 Task: Schedule a 90-minute workshop introduction session.
Action: Mouse moved to (113, 116)
Screenshot: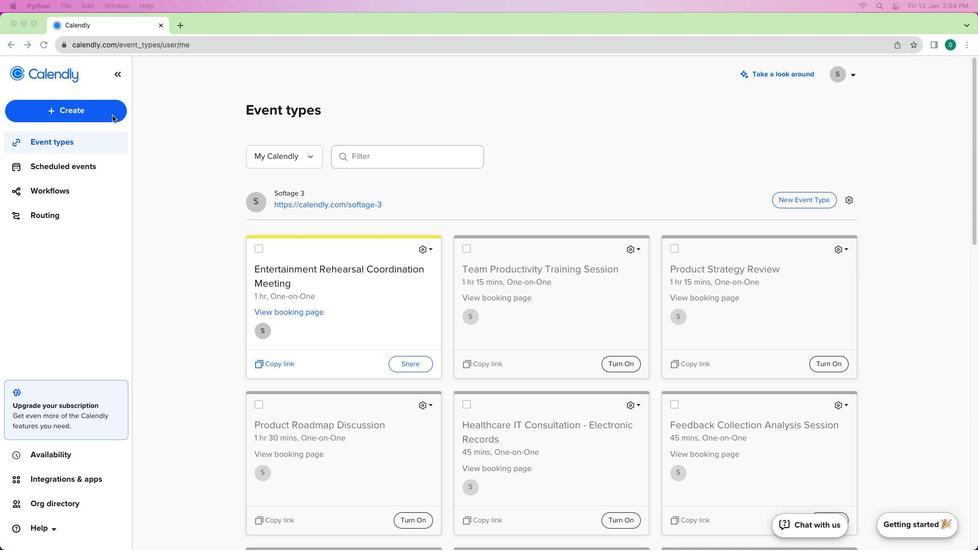 
Action: Mouse pressed left at (113, 116)
Screenshot: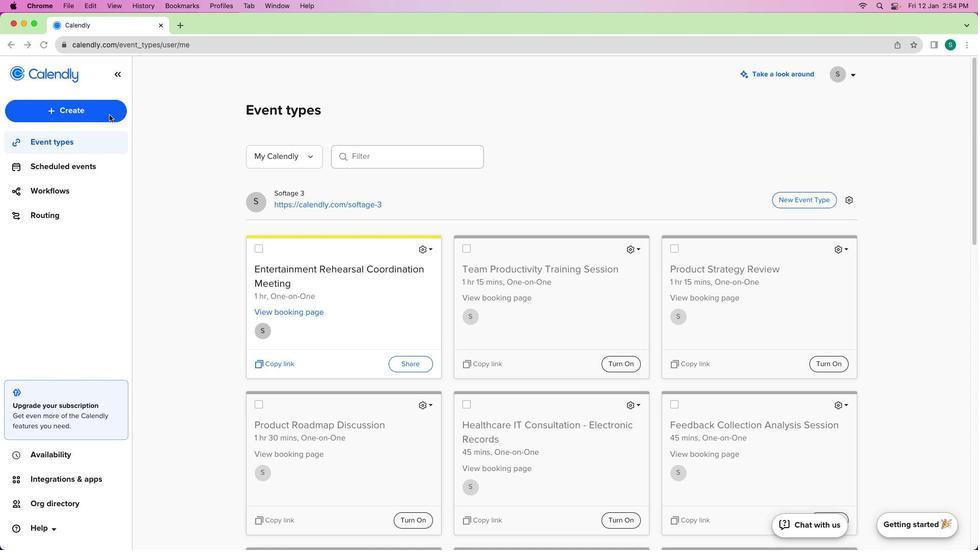
Action: Mouse moved to (78, 112)
Screenshot: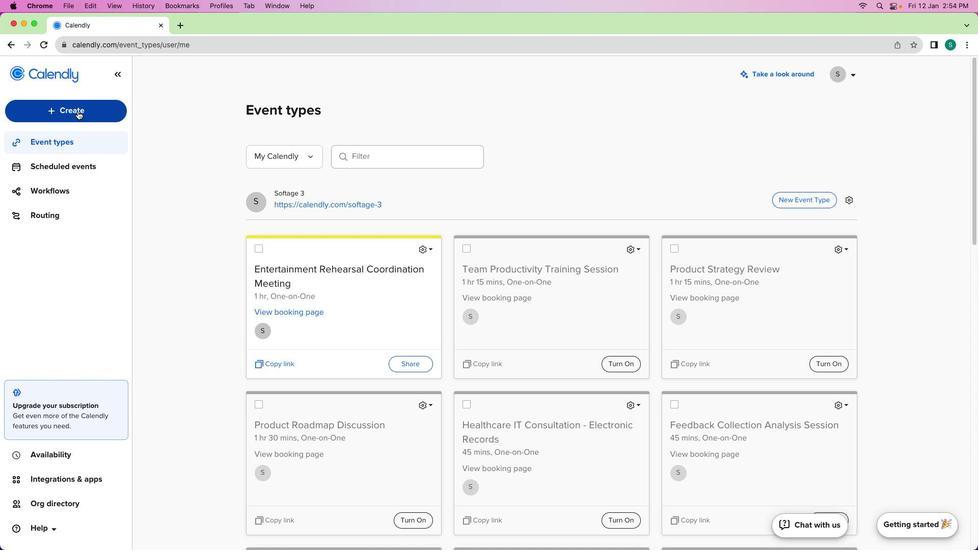 
Action: Mouse pressed left at (78, 112)
Screenshot: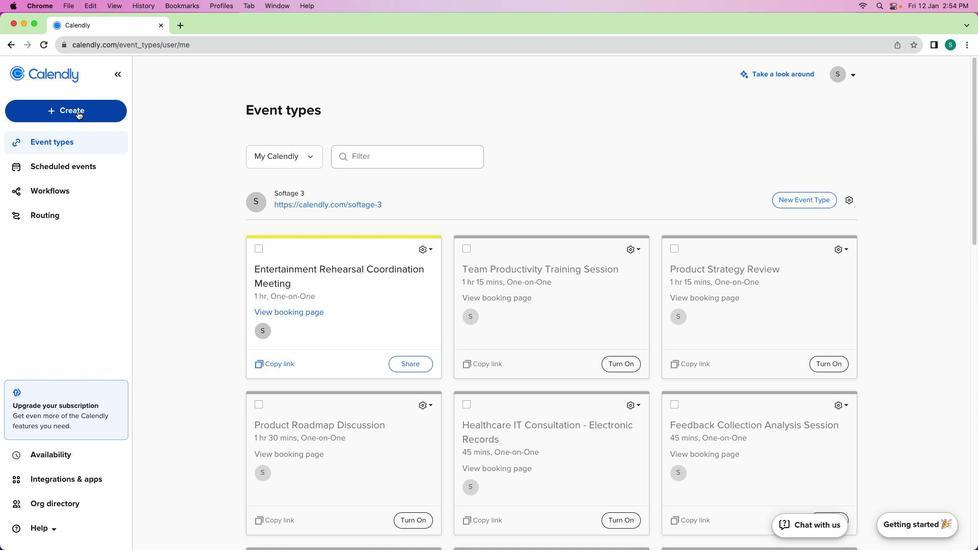 
Action: Mouse moved to (72, 144)
Screenshot: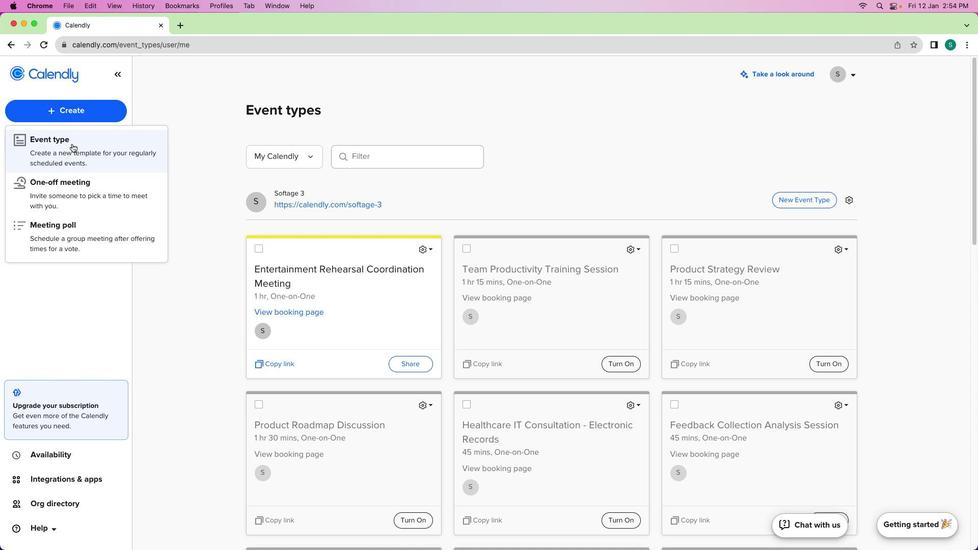 
Action: Mouse pressed left at (72, 144)
Screenshot: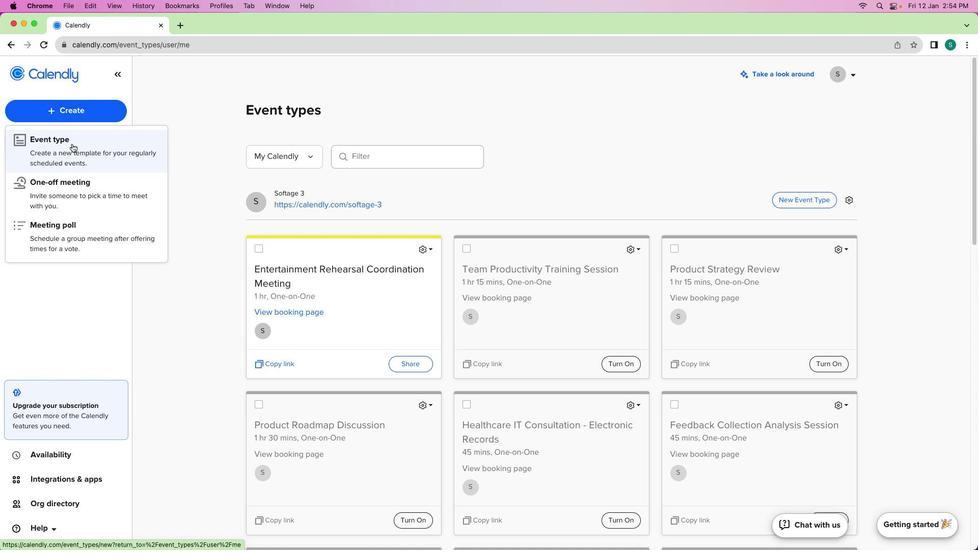 
Action: Mouse moved to (334, 189)
Screenshot: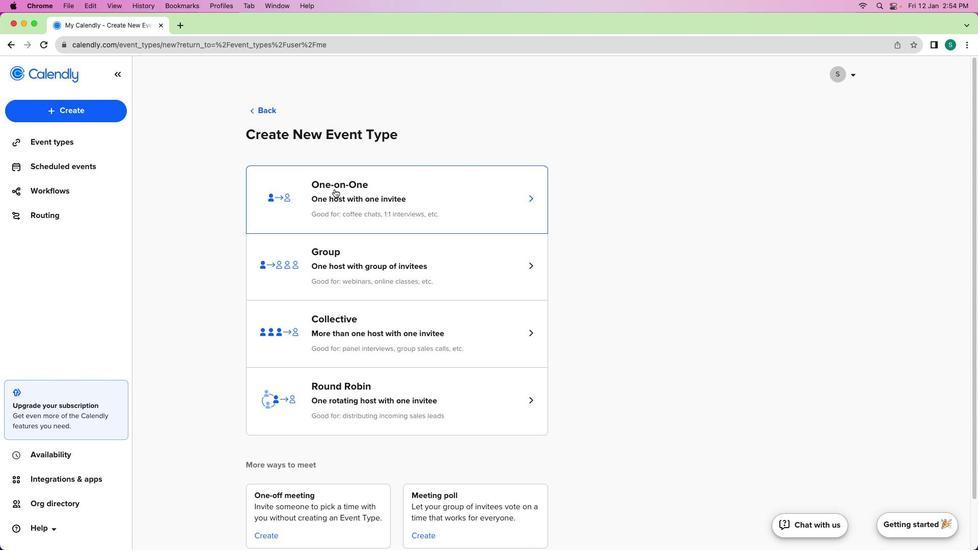 
Action: Mouse pressed left at (334, 189)
Screenshot: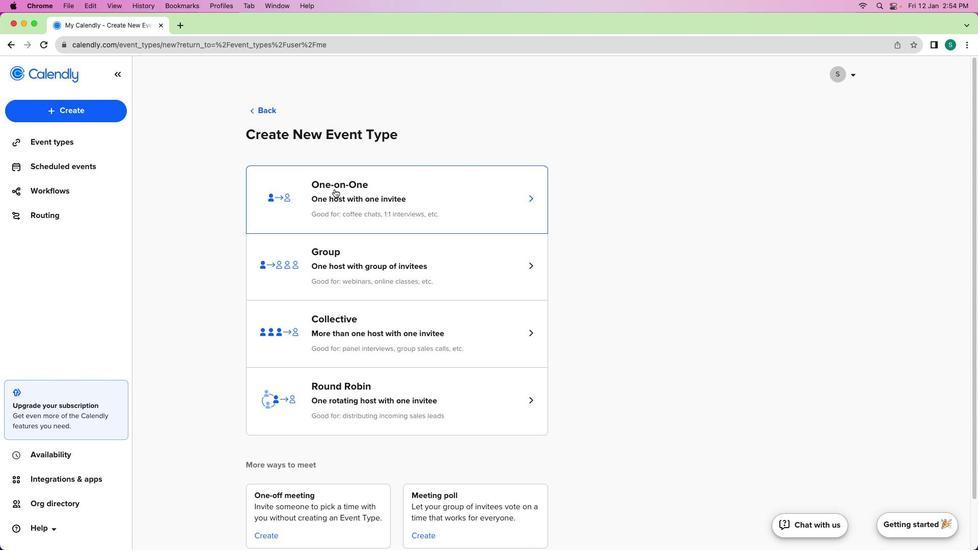 
Action: Mouse moved to (138, 162)
Screenshot: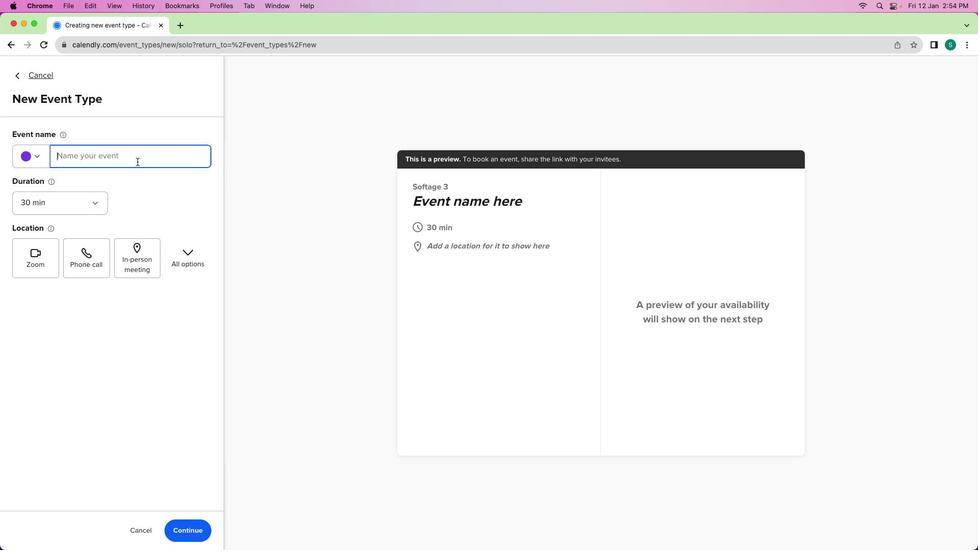 
Action: Mouse pressed left at (138, 162)
Screenshot: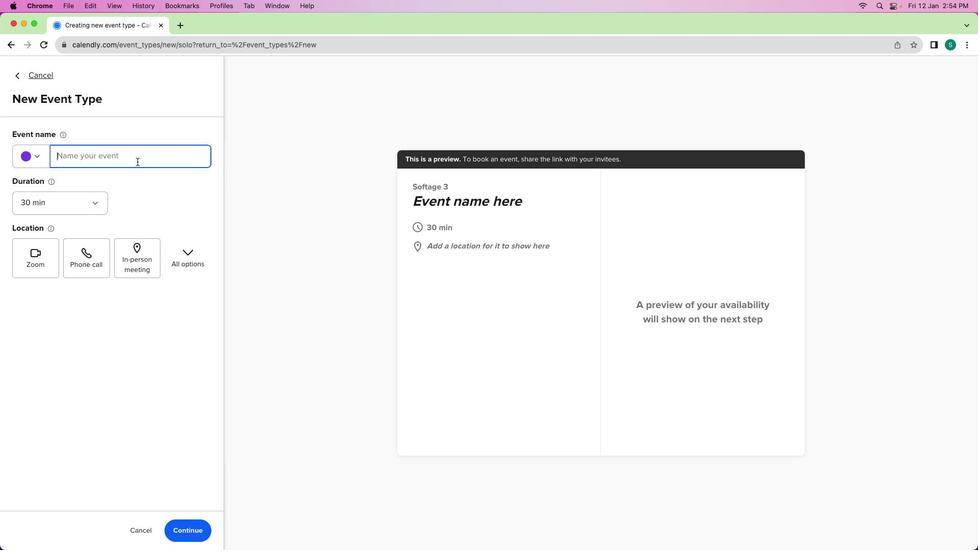 
Action: Mouse moved to (137, 167)
Screenshot: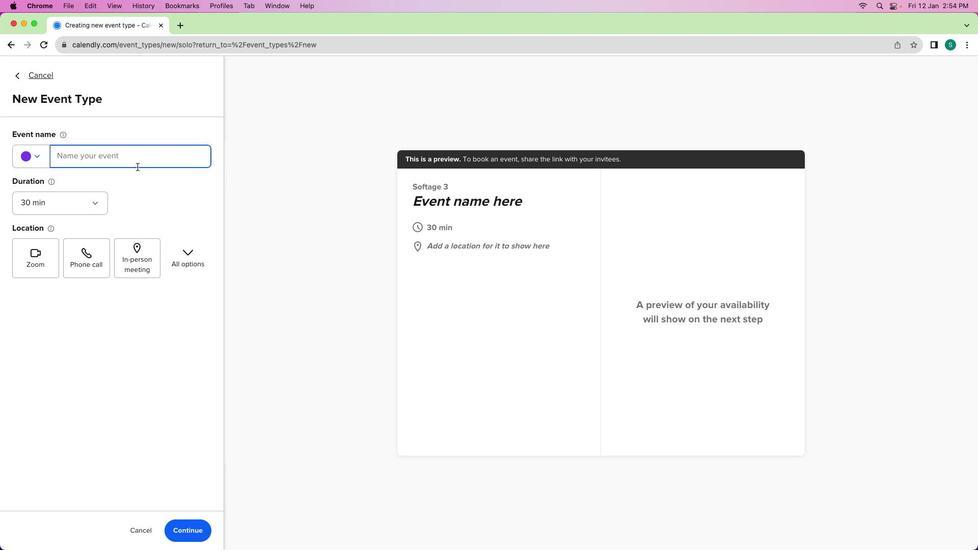 
Action: Key pressed Key.shift'W''o''r''k''s''h''o''p'Key.spaceKey.shift'I''n''t''r''i'Key.backspace'o''d''u''c''t''i''o''n'Key.spaceKey.shift'S''e''s''s''i''o''n'Key.spaceKey.shift'S''c''h''e''d''u''l''i''n''g'
Screenshot: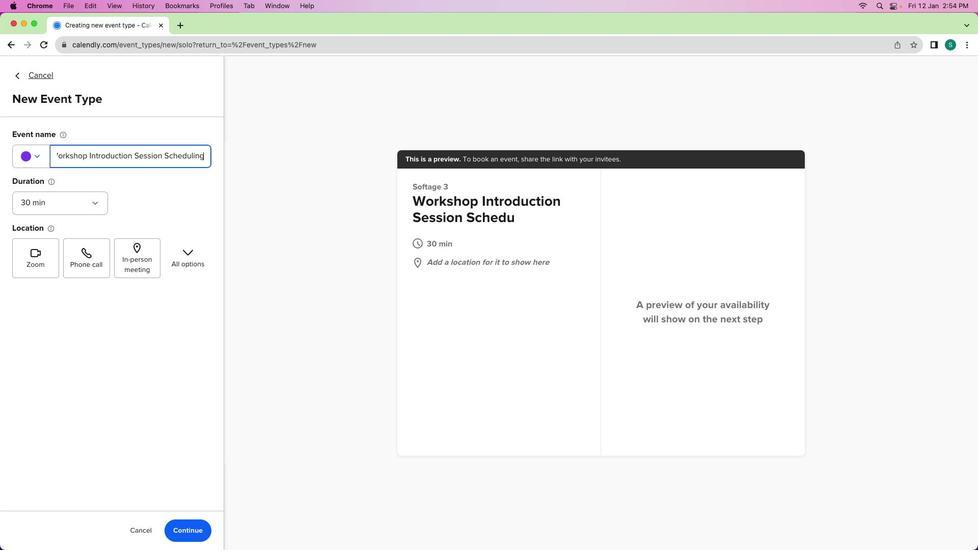 
Action: Mouse moved to (31, 160)
Screenshot: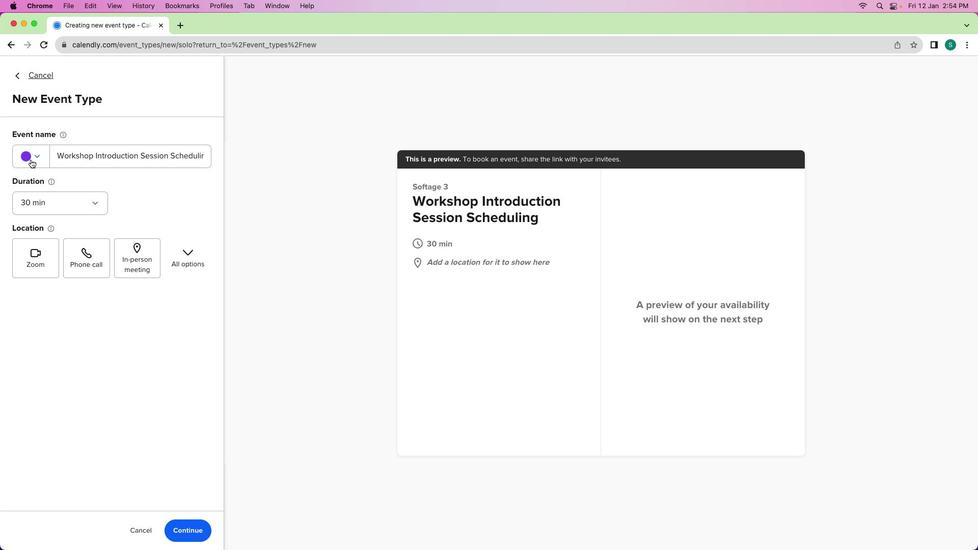 
Action: Mouse pressed left at (31, 160)
Screenshot: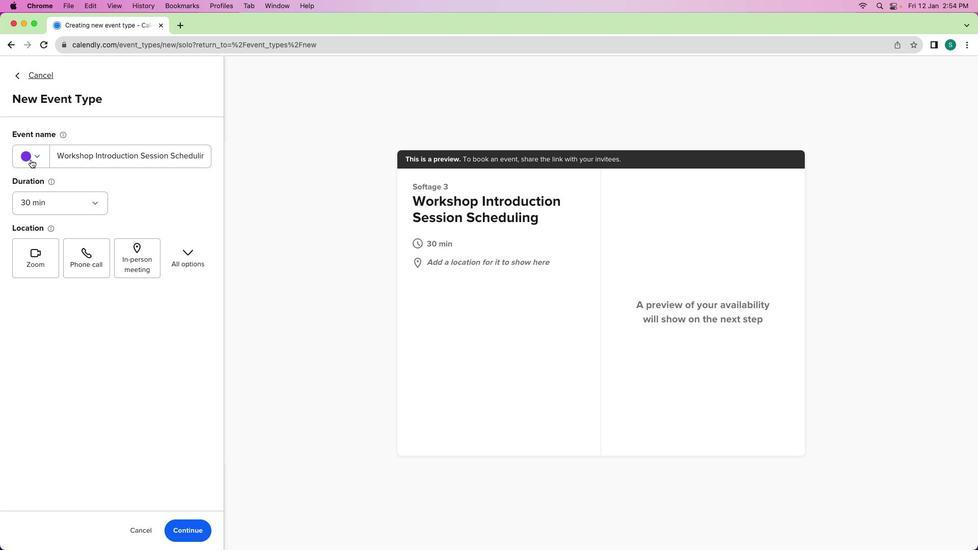 
Action: Mouse moved to (44, 232)
Screenshot: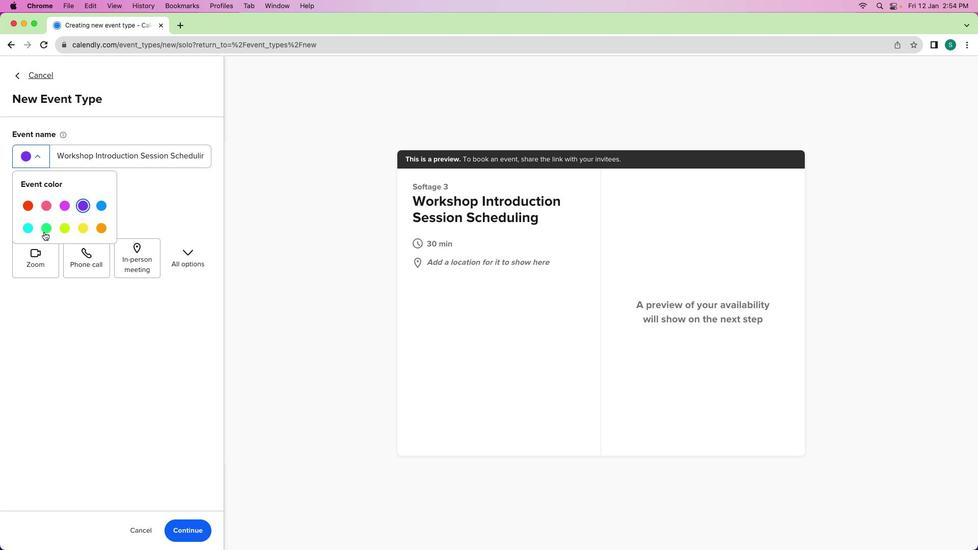 
Action: Mouse pressed left at (44, 232)
Screenshot: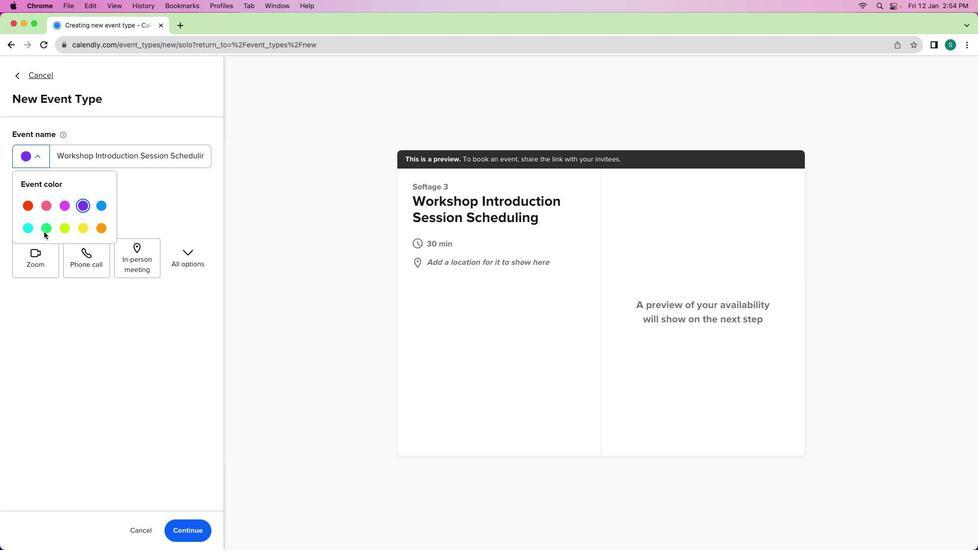 
Action: Mouse moved to (49, 202)
Screenshot: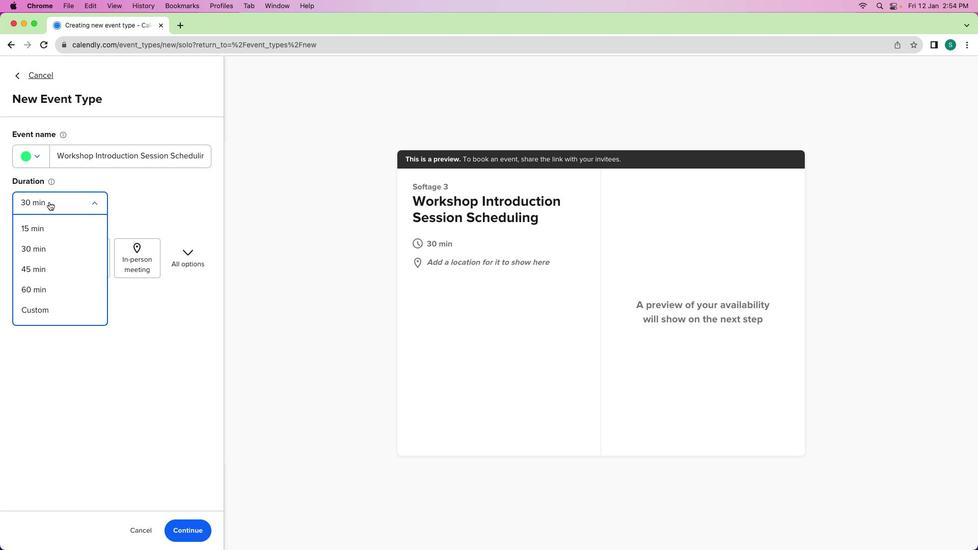
Action: Mouse pressed left at (49, 202)
Screenshot: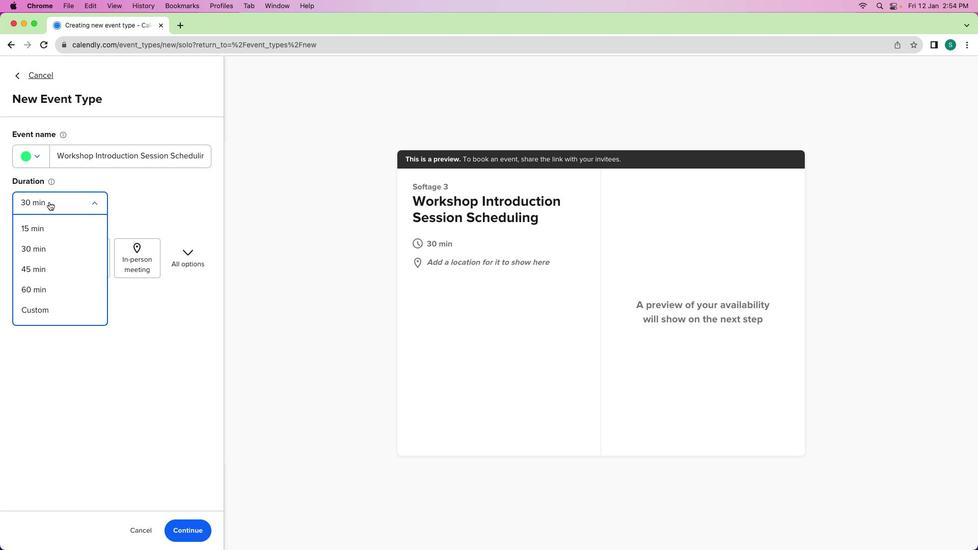 
Action: Mouse moved to (41, 316)
Screenshot: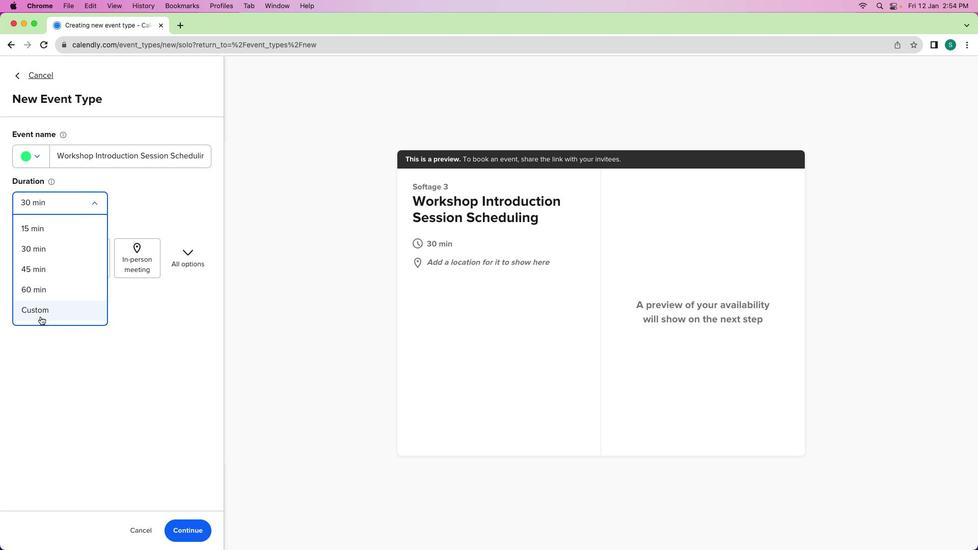 
Action: Mouse pressed left at (41, 316)
Screenshot: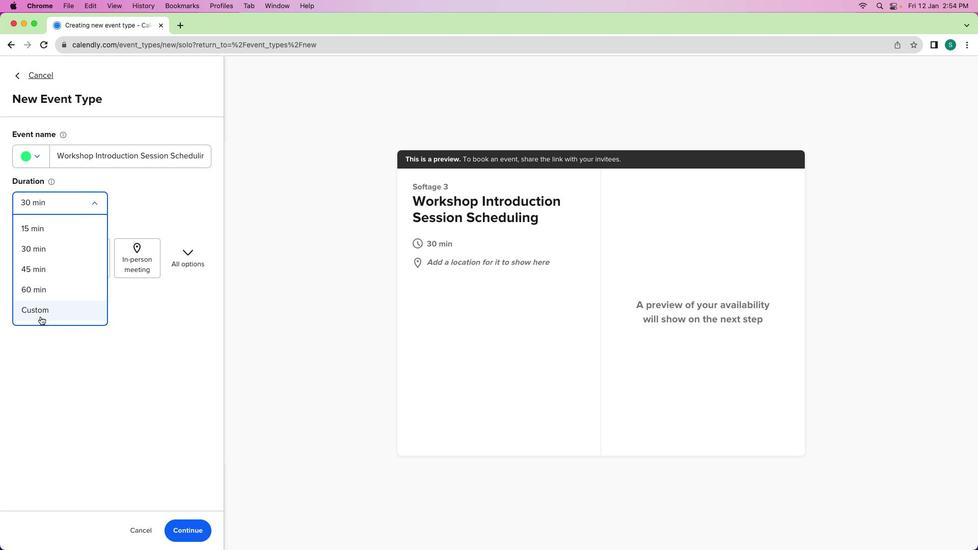 
Action: Mouse moved to (18, 220)
Screenshot: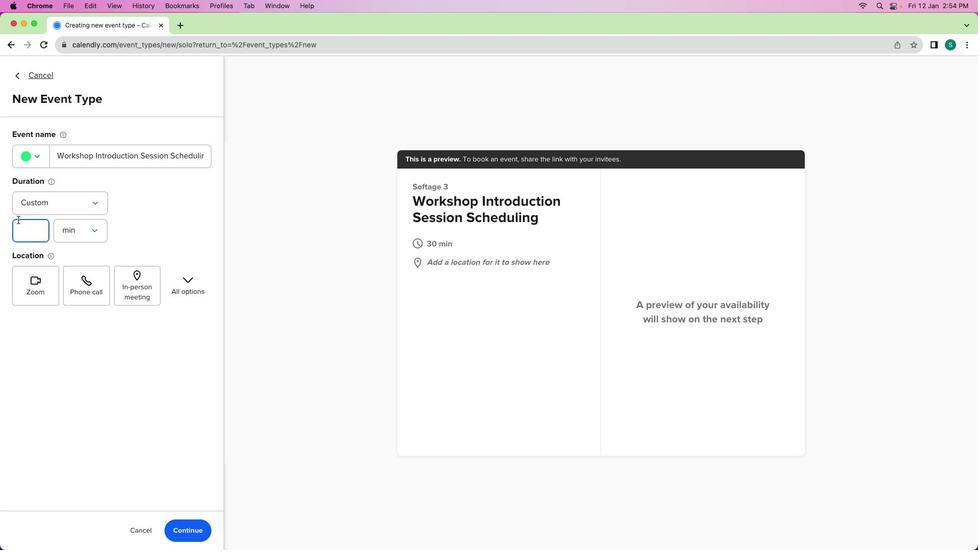 
Action: Key pressed '9''0'
Screenshot: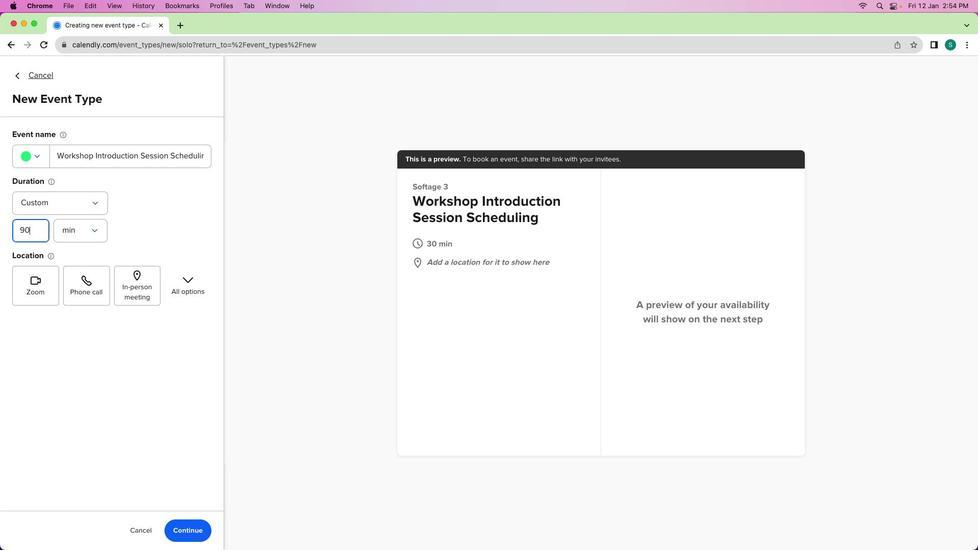 
Action: Mouse moved to (26, 290)
Screenshot: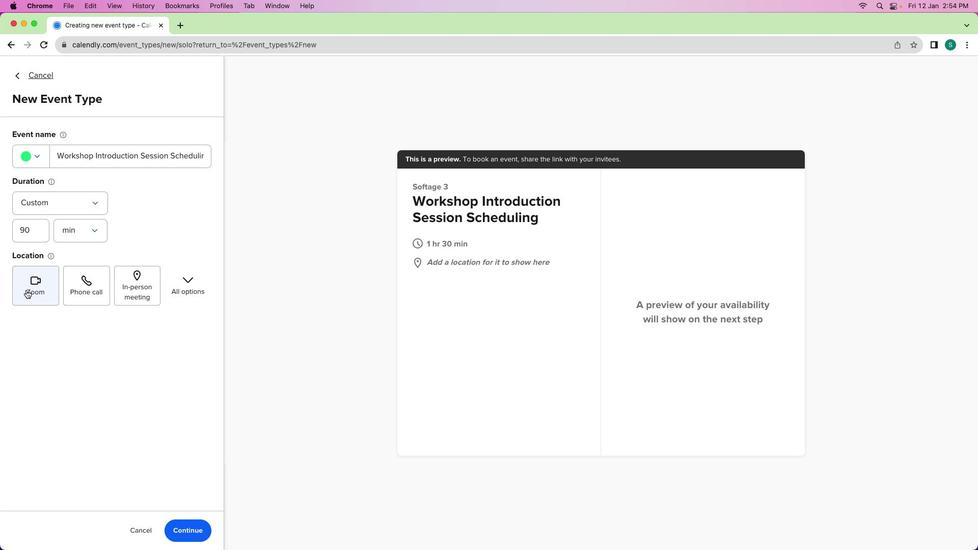 
Action: Mouse pressed left at (26, 290)
Screenshot: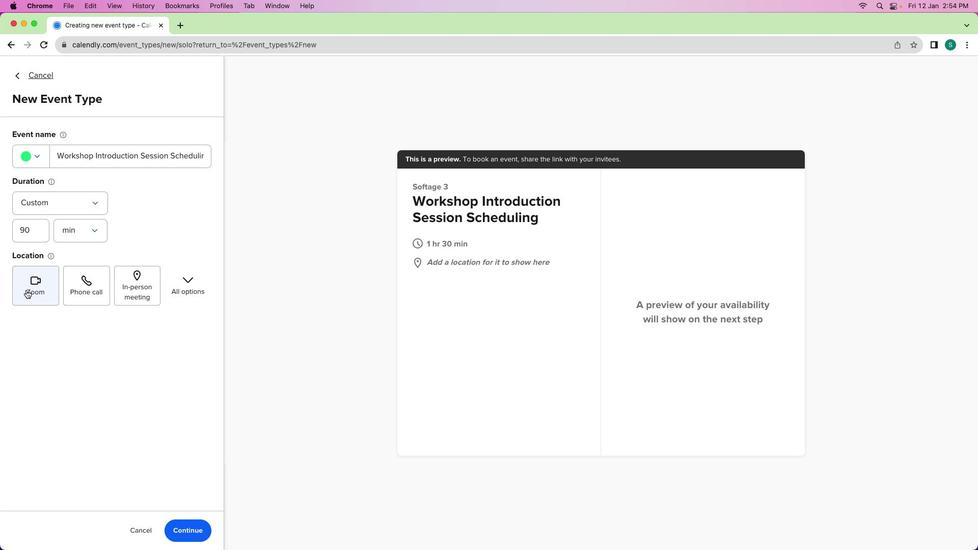 
Action: Mouse moved to (194, 534)
Screenshot: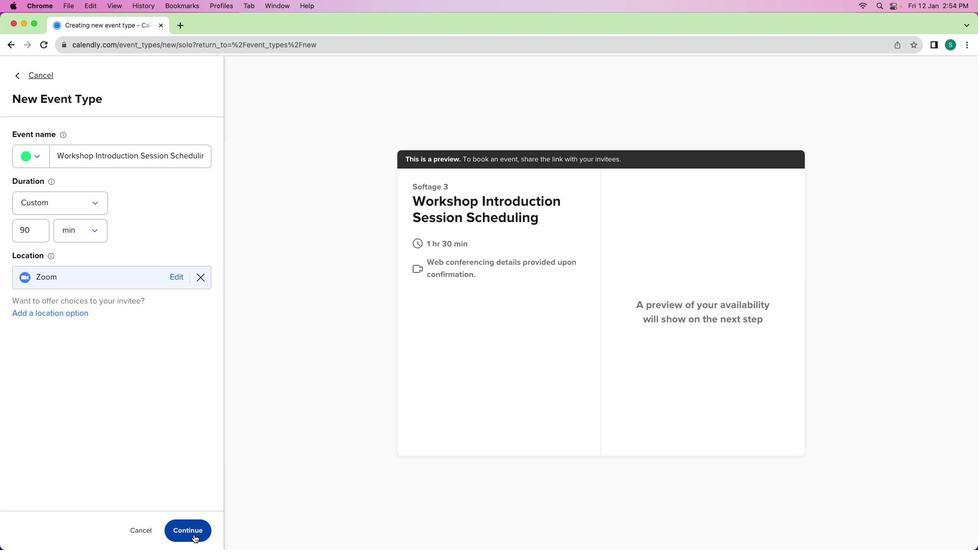 
Action: Mouse pressed left at (194, 534)
Screenshot: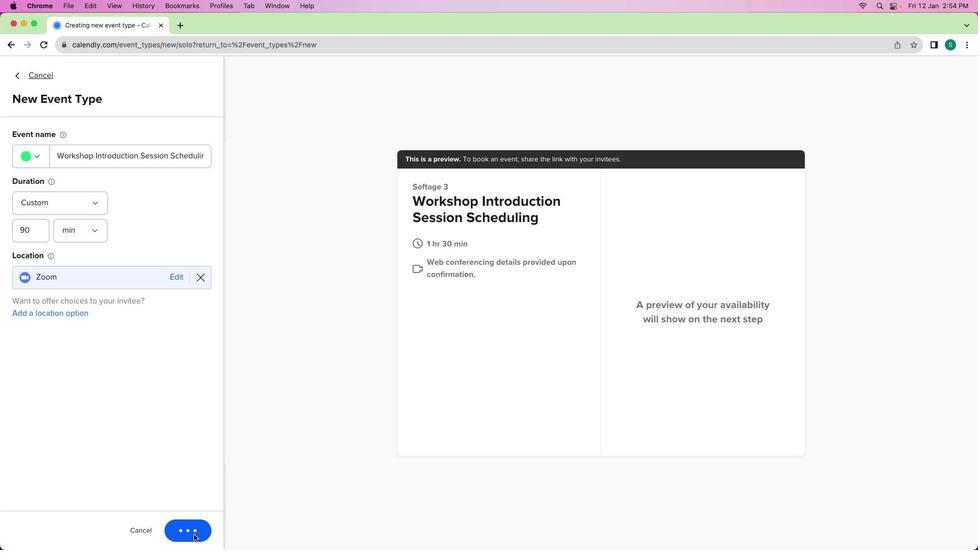 
Action: Mouse moved to (124, 185)
Screenshot: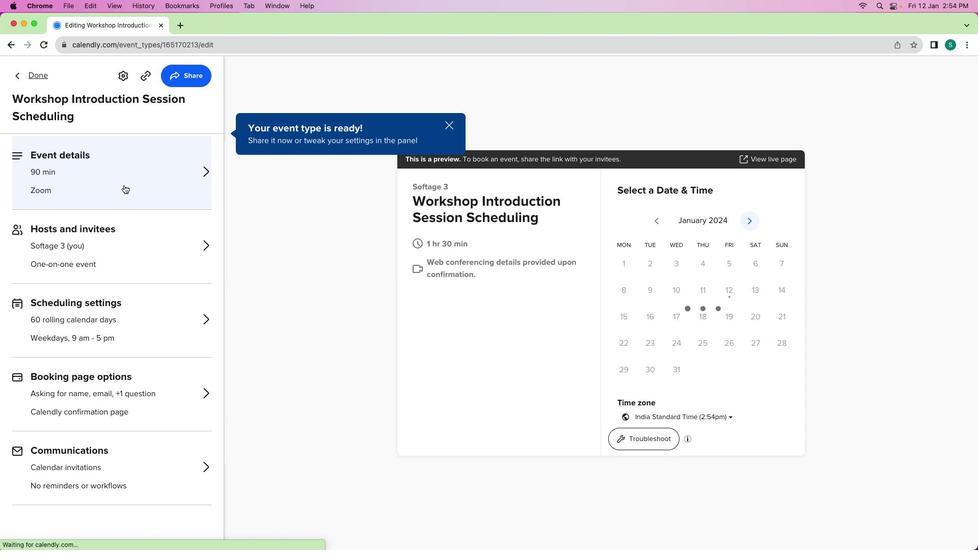 
Action: Mouse pressed left at (124, 185)
Screenshot: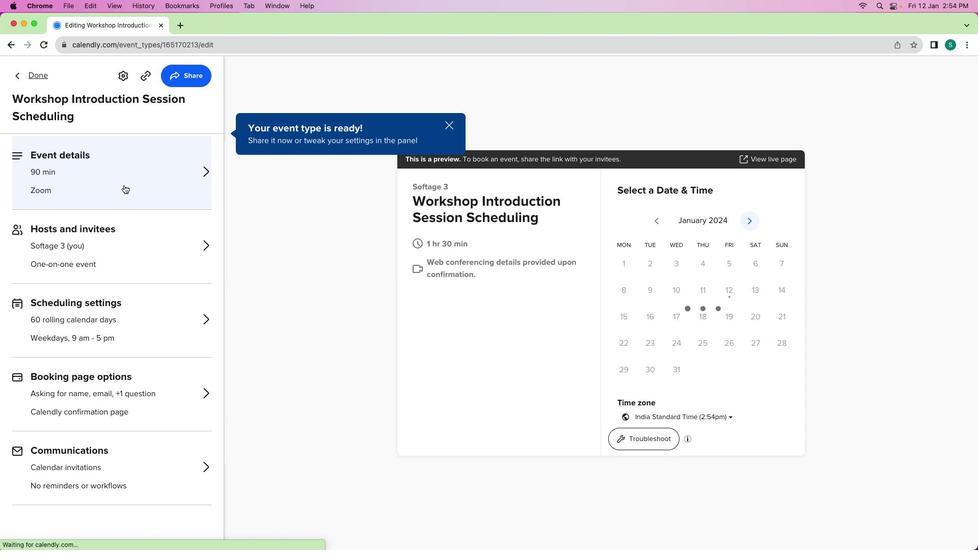 
Action: Mouse moved to (78, 395)
Screenshot: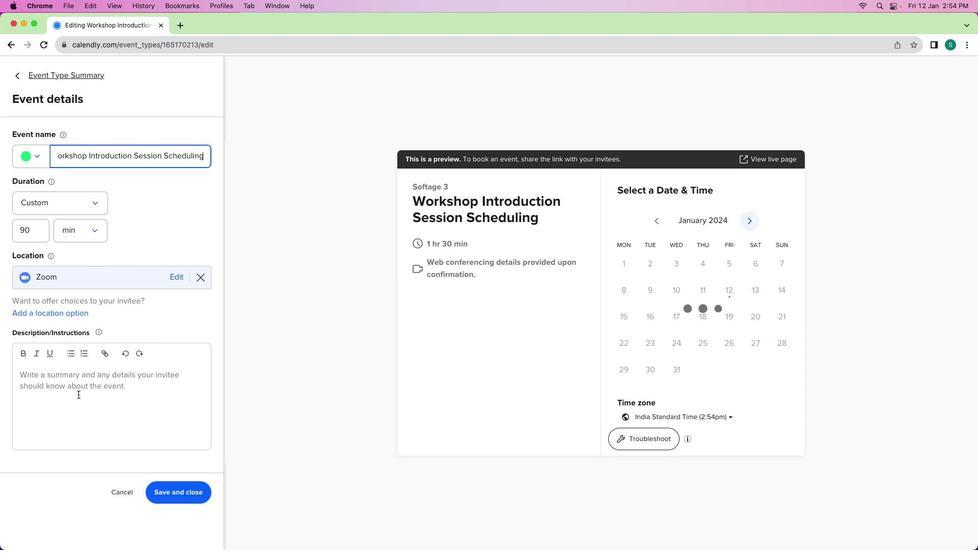 
Action: Mouse pressed left at (78, 395)
Screenshot: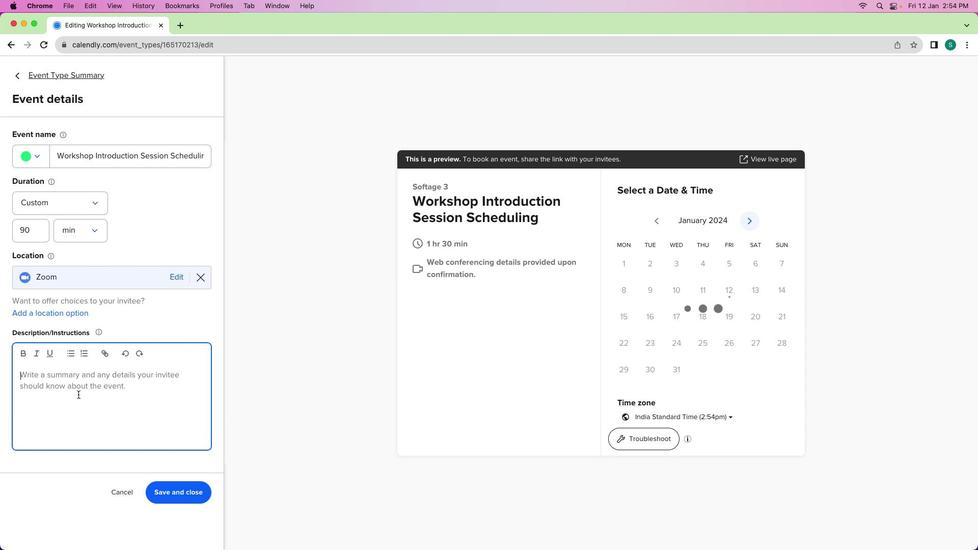 
Action: Mouse moved to (72, 399)
Screenshot: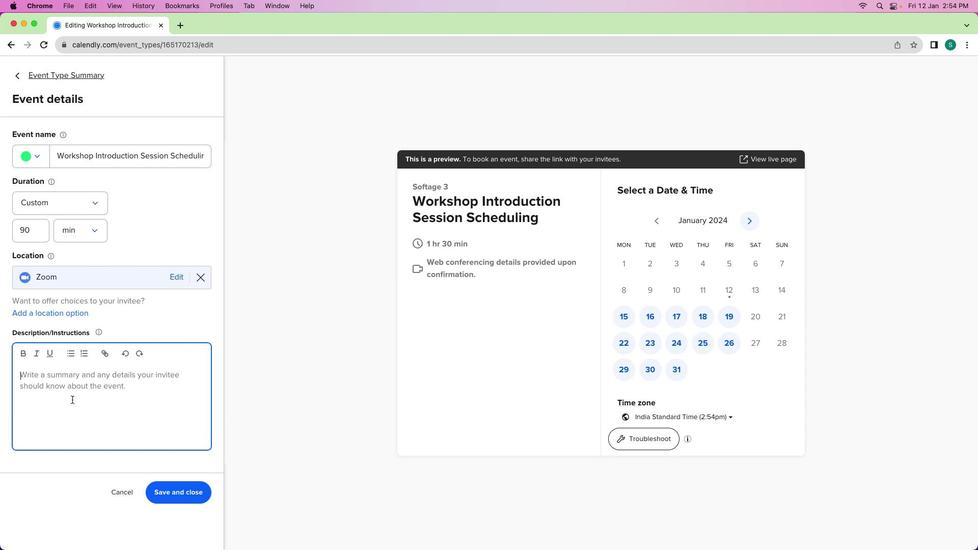 
Action: Key pressed Key.shift'G'Key.backspace'h''i'Key.space't''e''a''m'Key.spaceKey.leftKey.leftKey.leftKey.leftKey.leftKey.leftKey.leftKey.backspaceKey.shift'H'Key.downKey.backspace','Key.enterKey.shift'L''e''t'"'"'s'Key.spaceKey.shift'K''i''c''k'Key.spaceKey.leftKey.leftKey.leftKey.backspace'k'Key.downKey.leftKey.leftKey.leftKey.backspaceKey.backspace'k''i'Key.down'o''f''f'Key.space'o''u''r'Key.space'w''o''r''k''s''h''o''p'Key.space'w''i''t''h'Key.space'a'Key.space'9''0''-''m''i''n''u''t''e'Key.space'i''n''t''r''o''d''u''c''t''i''o''n'Key.space's''e''s''s''p''o'Key.backspaceKey.backspace'i''o''n''.'Key.spaceKey.shift'W''e'"'"'l''l'Key.space'c''o''v''e''r'Key.space't''h''e'Key.space'a''g''e''n''d''a'Key.spaceKey.backspace','Key.space's''e''t'Key.space'e''x''p''e''c''t''a''t''i''o''n''s'',''a'Key.space'n''d'Key.space'e'Key.leftKey.leftKey.leftKey.leftKey.leftKey.rightKey.backspaceKey.leftKey.spaceKey.down'n''s''u''r''e'Key.space'e''v''e''r''y''o''n''e'Key.space'i''s'Key.space'r''e''a''d''y'Key.space'f''o''r'Key.space'a''n'Key.space'e''n''g''a''g''i''n''g'Key.space'l''e''a''r''i'Key.backspace'n''i''n''g'Key.space'e''x''p''e''r''i''e''n''c''e''.'Key.enterKey.shift'L''o''o''k''i''n''g'Key.space'f''o''r''w''a''r''d'Key.space't''o'Key.space'a'Key.space'p''r''o''d''u''c''t''i''v''e'Key.space'i''n''t''r''o''d''u''c''t''i''o''n'Key.space's''e''s''s''i''o''n'Key.spaceKey.shiftKey.backspaceKey.shift'!'Key.enterKey.shift'B''e''s''t'Key.space'r''e''g''a''r''d''s'','Key.enterKey.shift'S''o''f''t'Key.shift'A''g''e'
Screenshot: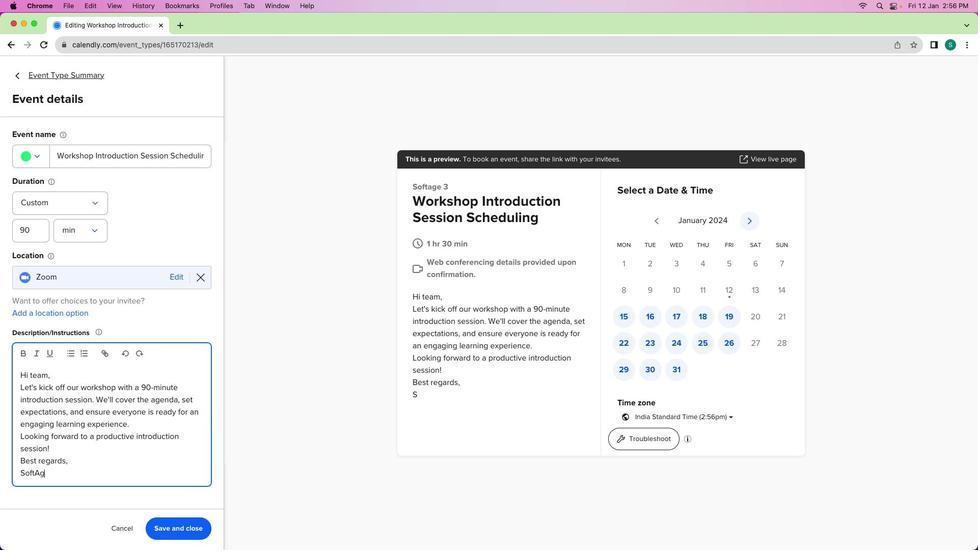 
Action: Mouse moved to (163, 531)
Screenshot: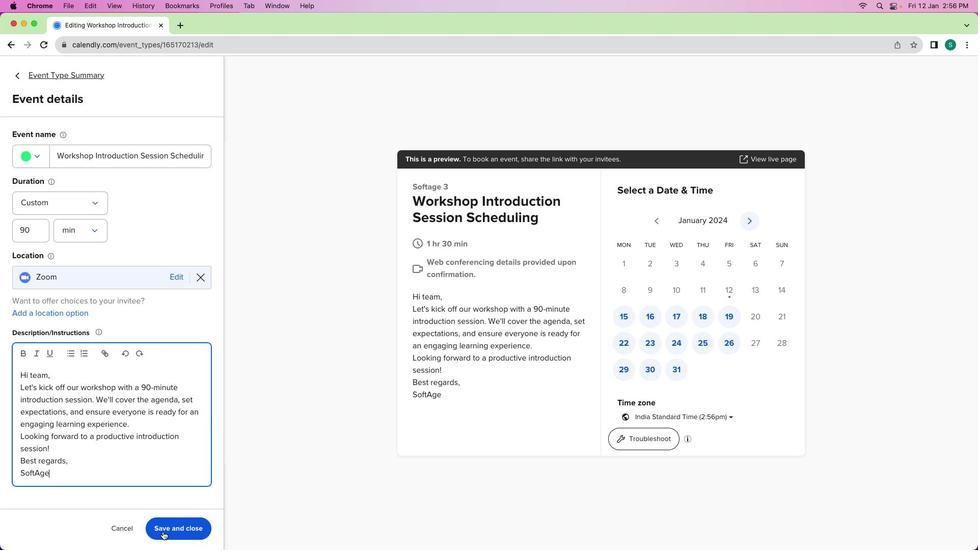 
Action: Mouse pressed left at (163, 531)
Screenshot: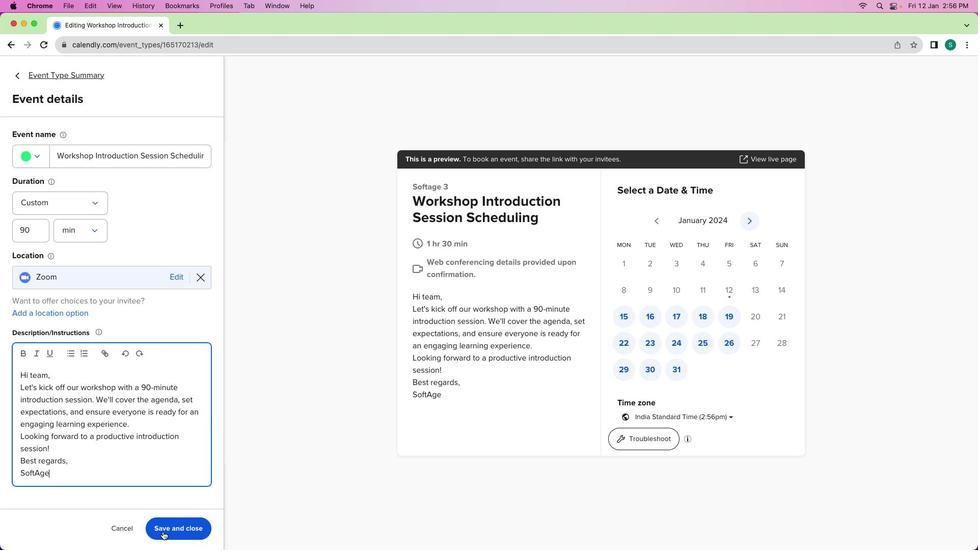 
Action: Mouse moved to (185, 343)
Screenshot: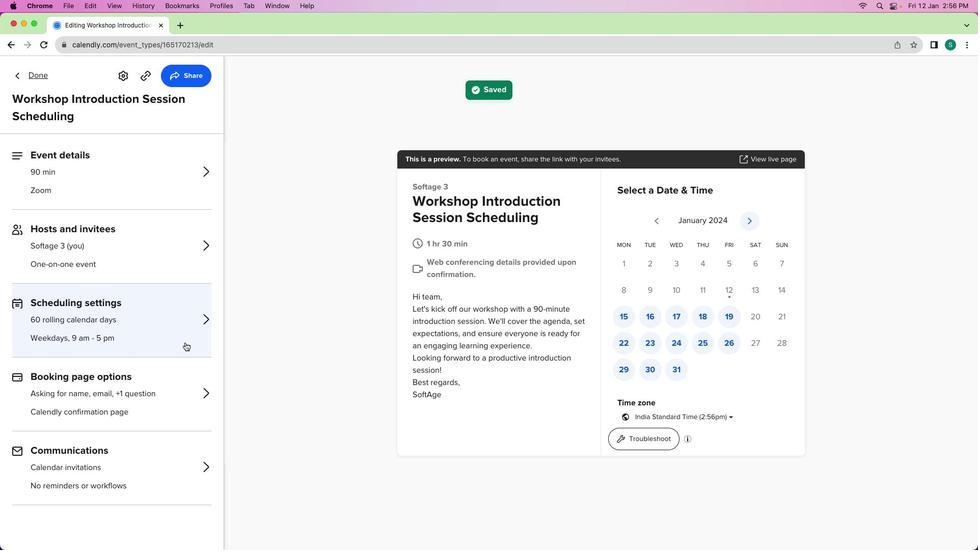 
Action: Mouse pressed left at (185, 343)
Screenshot: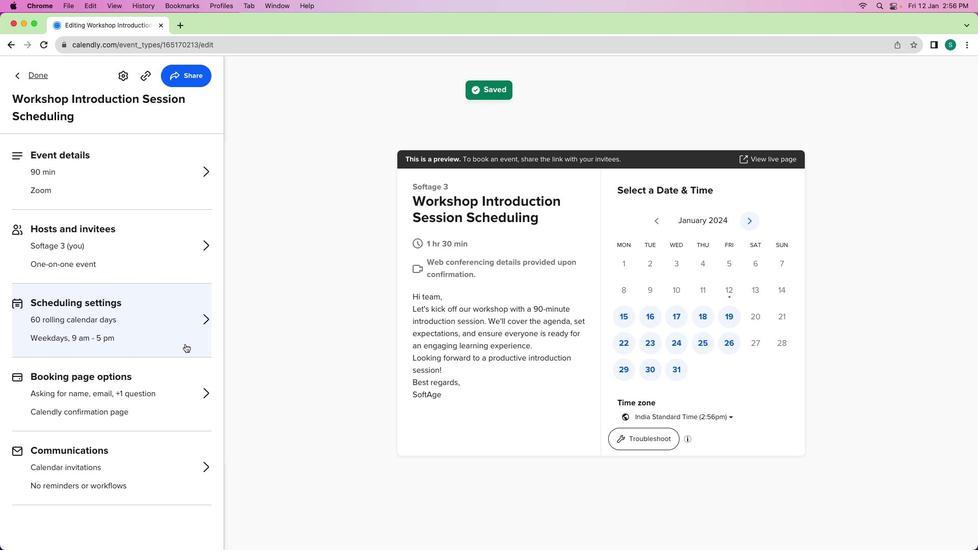 
Action: Mouse moved to (197, 377)
Screenshot: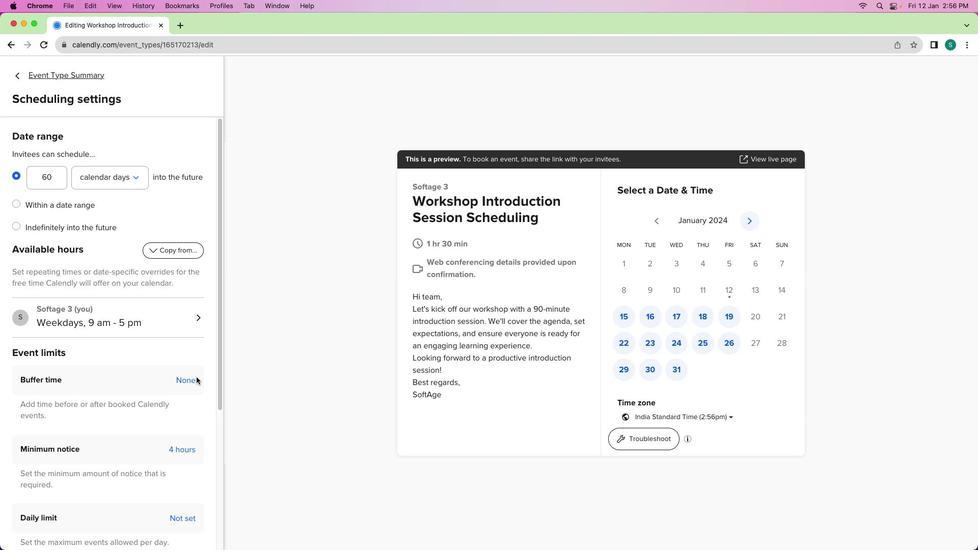 
Action: Mouse pressed left at (197, 377)
Screenshot: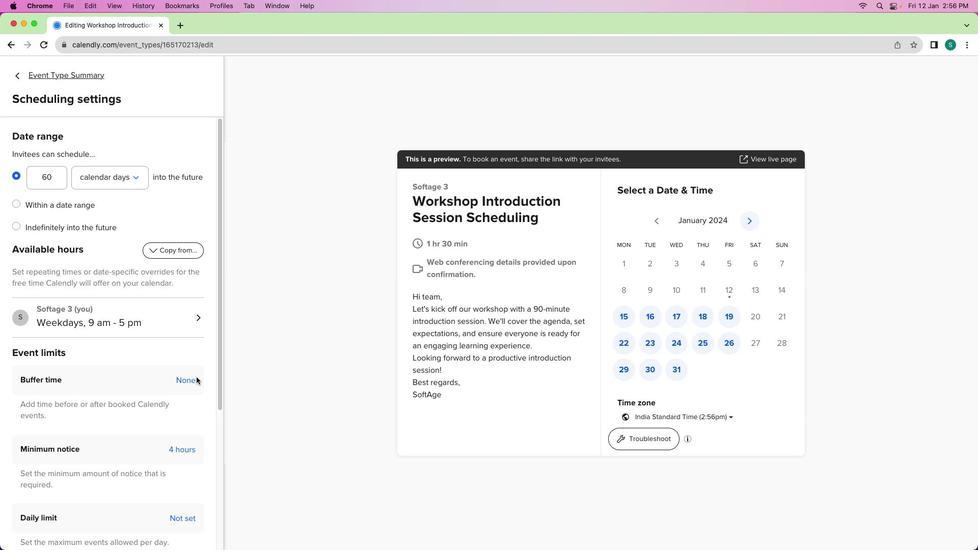 
Action: Mouse moved to (193, 380)
Screenshot: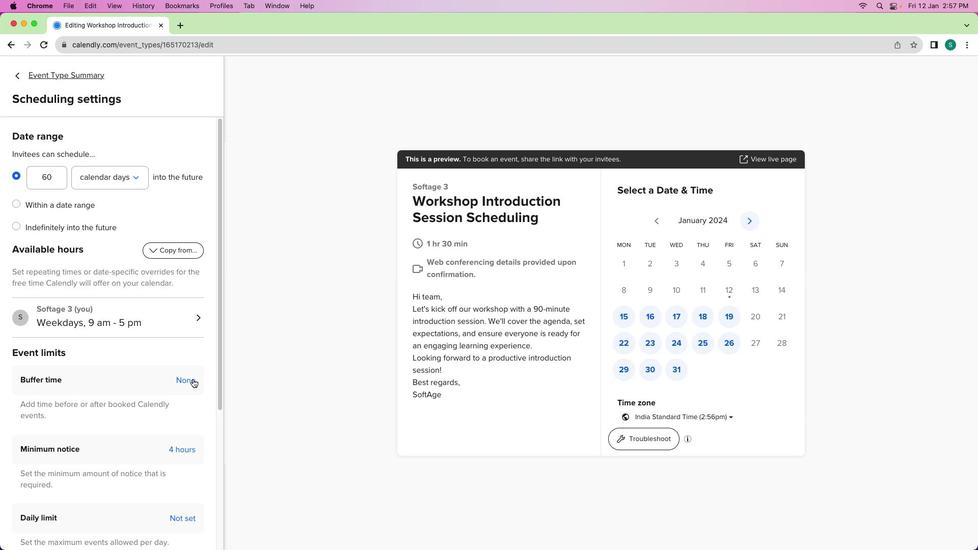 
Action: Mouse pressed left at (193, 380)
Screenshot: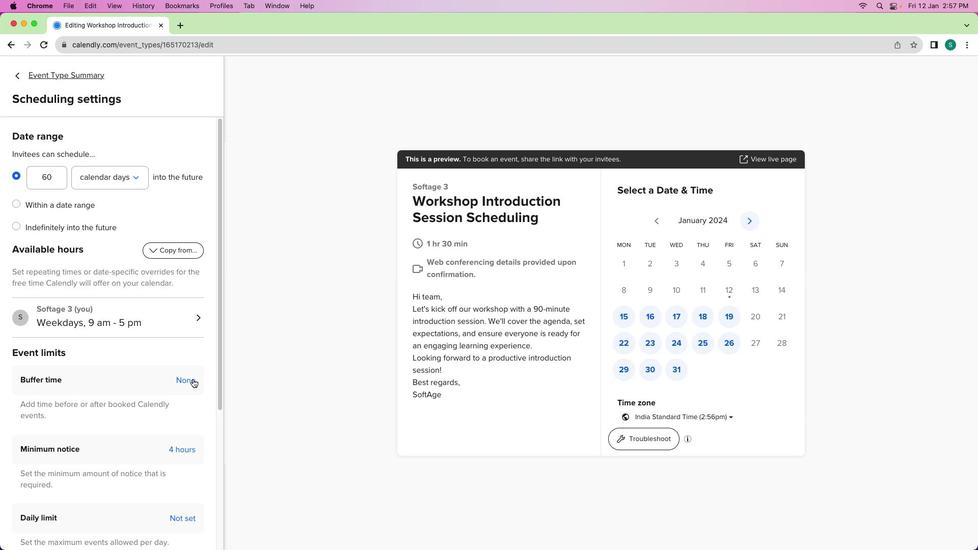 
Action: Mouse moved to (152, 406)
Screenshot: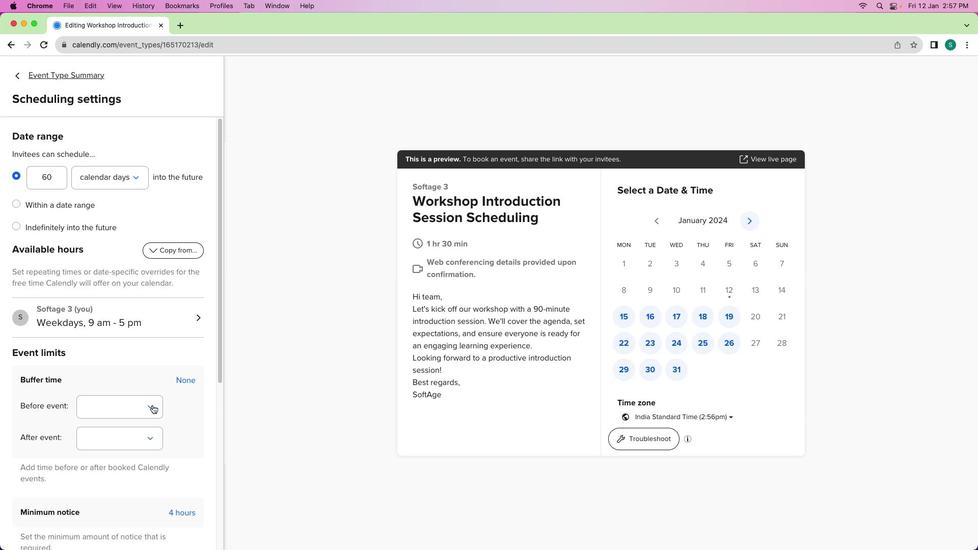 
Action: Mouse pressed left at (152, 406)
Screenshot: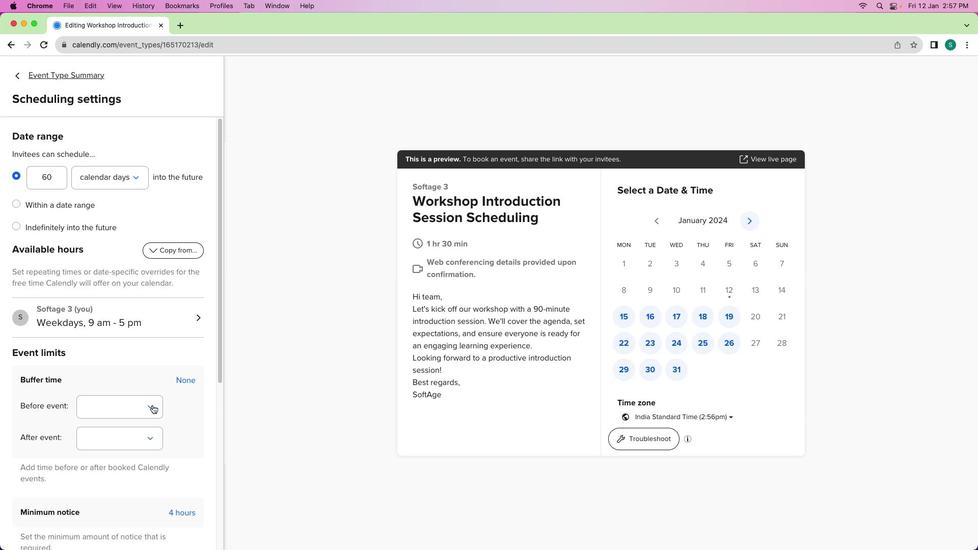 
Action: Mouse moved to (104, 454)
Screenshot: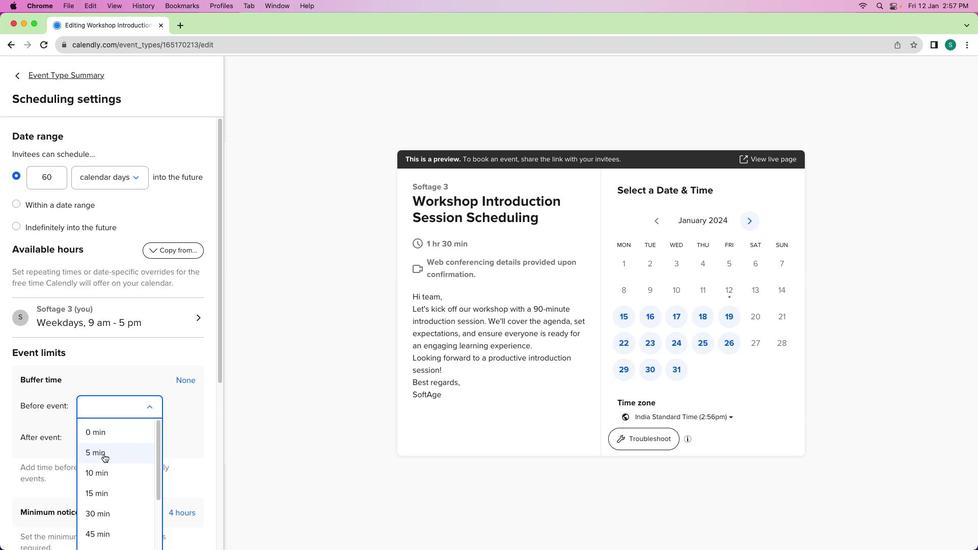 
Action: Mouse pressed left at (104, 454)
Screenshot: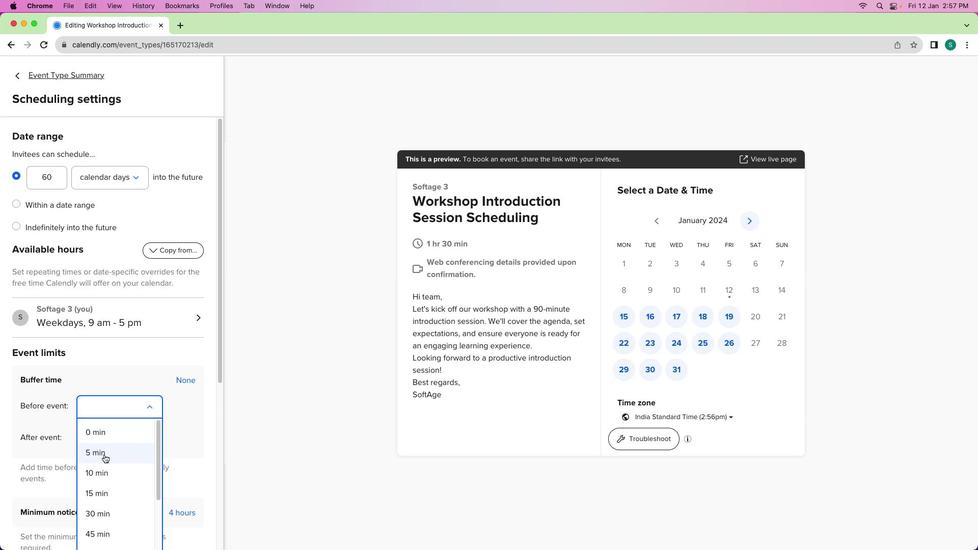 
Action: Mouse moved to (120, 435)
Screenshot: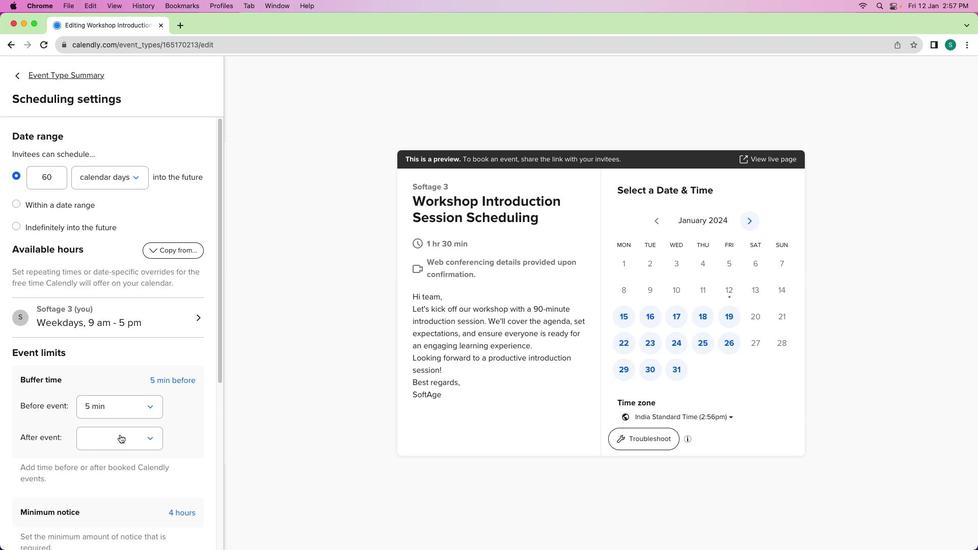 
Action: Mouse pressed left at (120, 435)
Screenshot: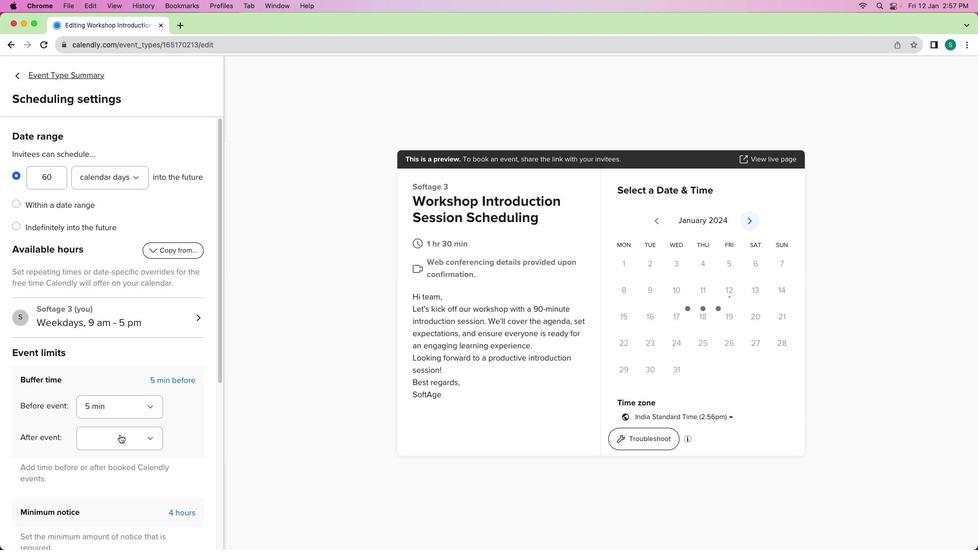 
Action: Mouse moved to (107, 458)
Screenshot: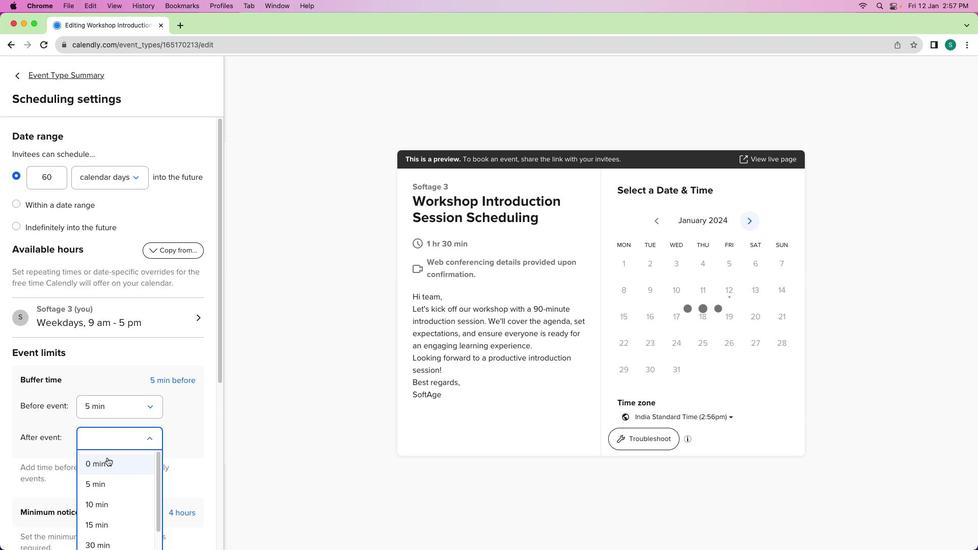 
Action: Mouse pressed left at (107, 458)
Screenshot: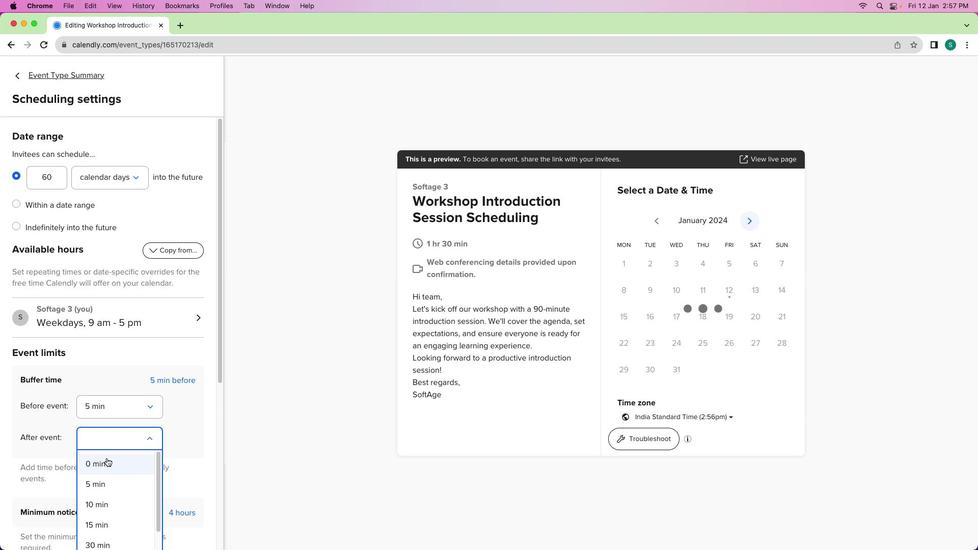 
Action: Mouse moved to (106, 454)
Screenshot: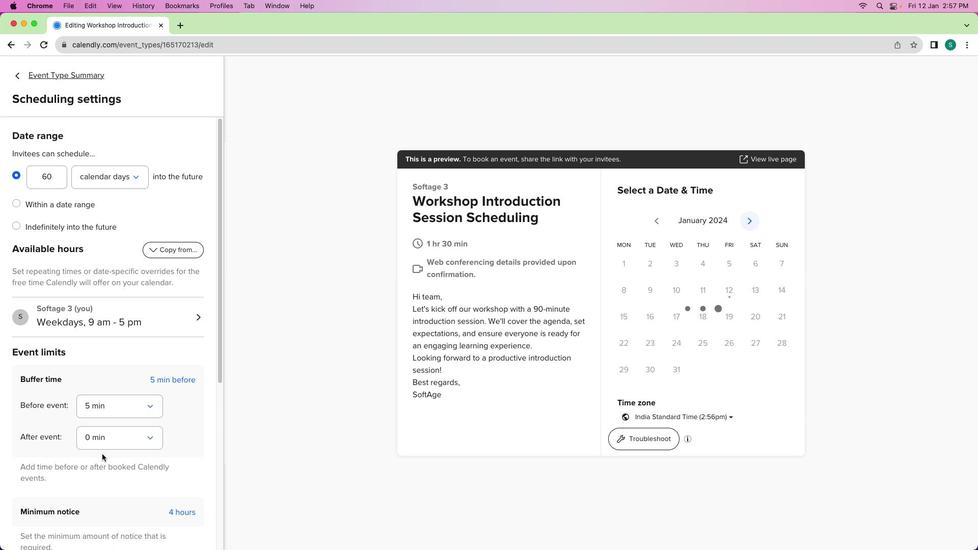 
Action: Mouse scrolled (106, 454) with delta (0, 0)
Screenshot: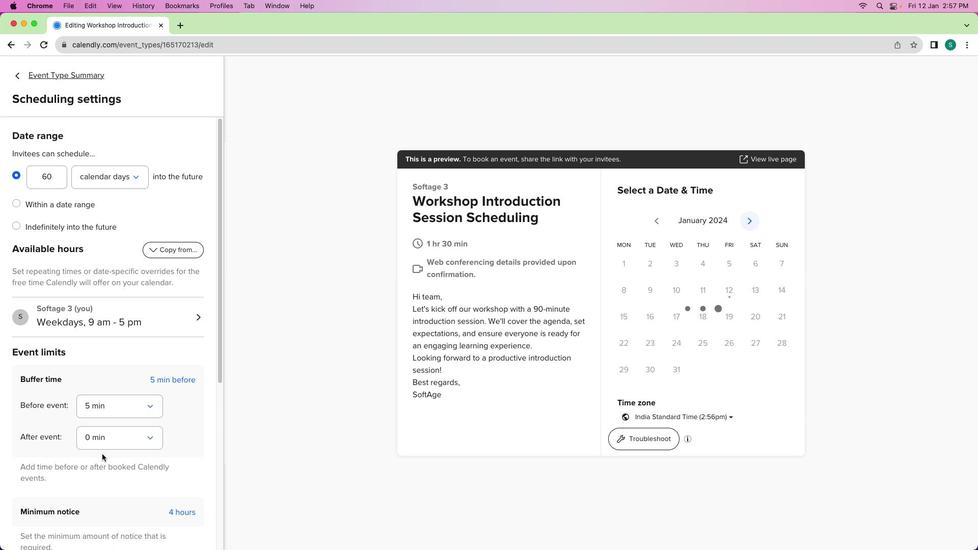 
Action: Mouse moved to (103, 454)
Screenshot: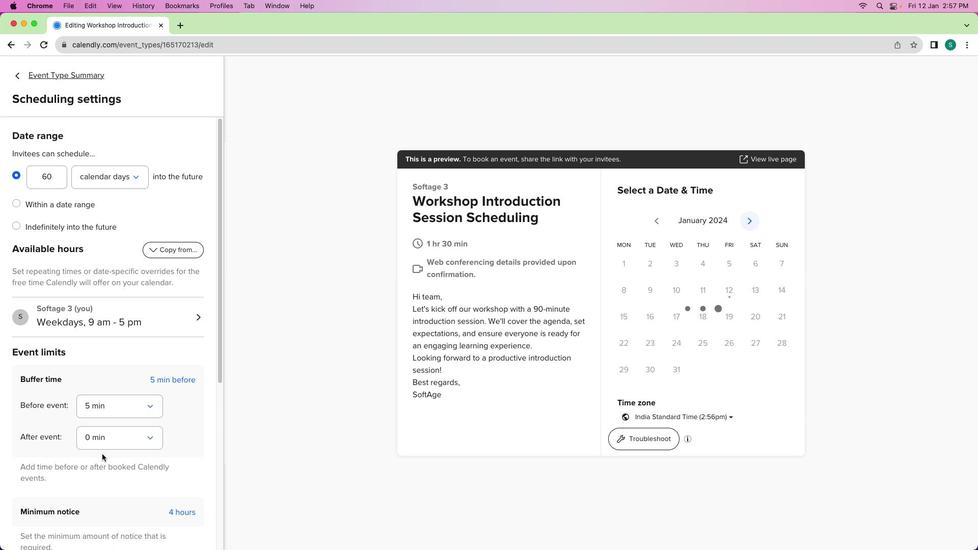 
Action: Mouse scrolled (103, 454) with delta (0, 0)
Screenshot: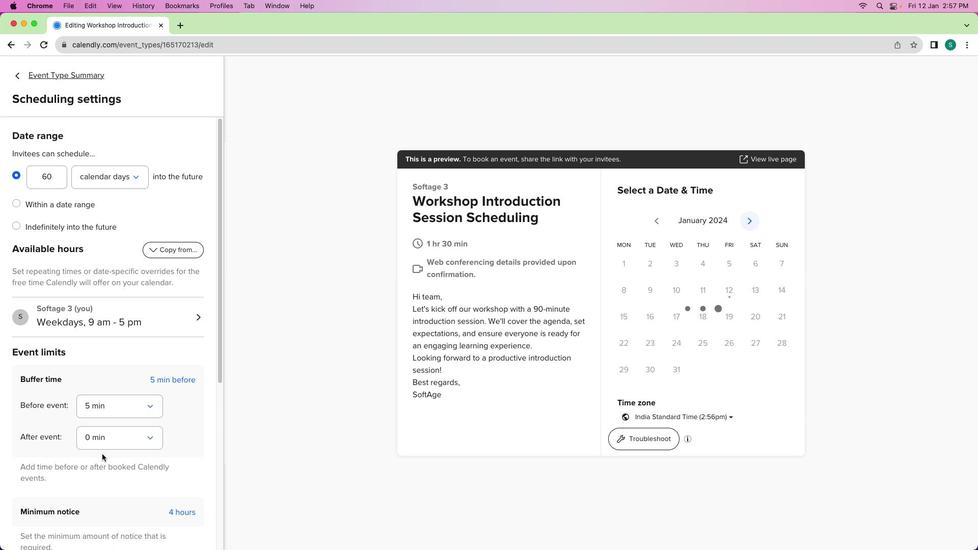 
Action: Mouse moved to (102, 454)
Screenshot: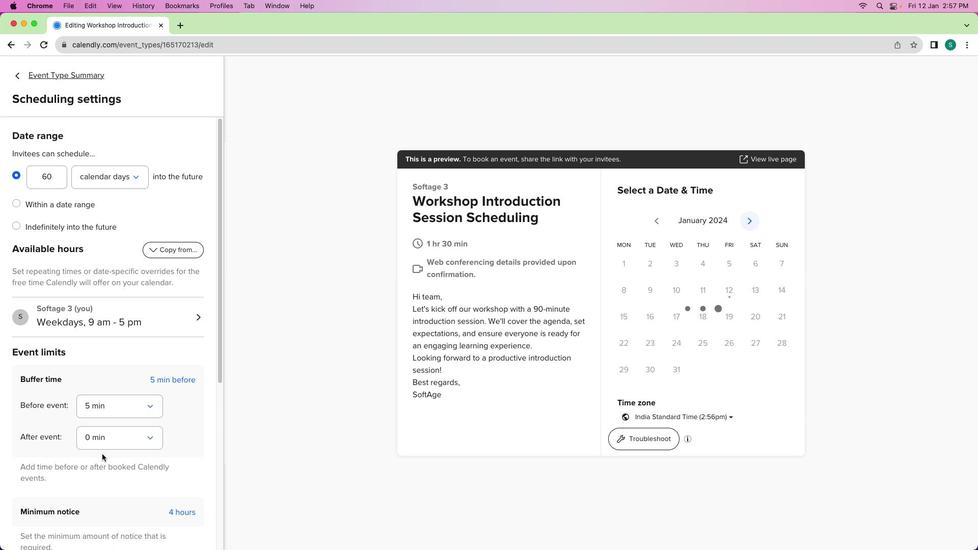 
Action: Mouse scrolled (102, 454) with delta (0, 0)
Screenshot: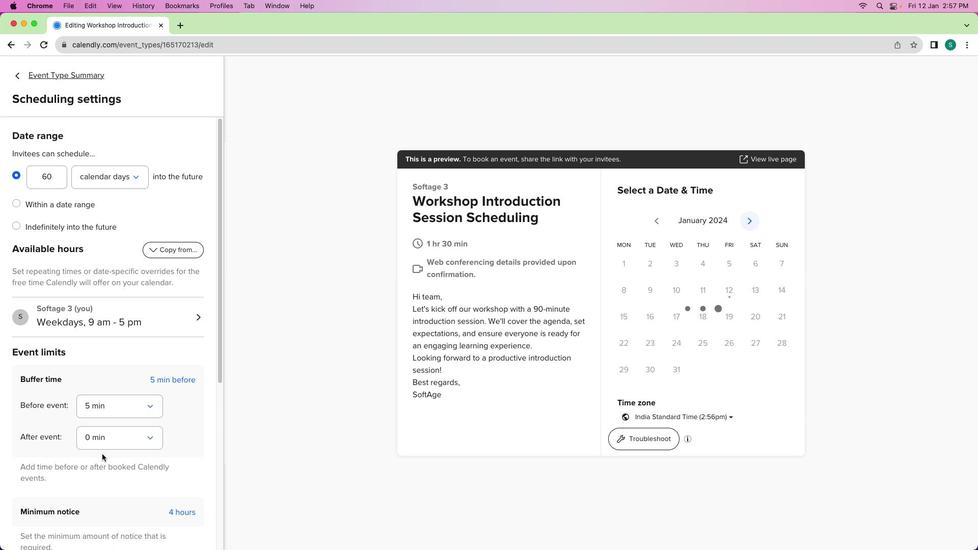 
Action: Mouse scrolled (102, 454) with delta (0, -1)
Screenshot: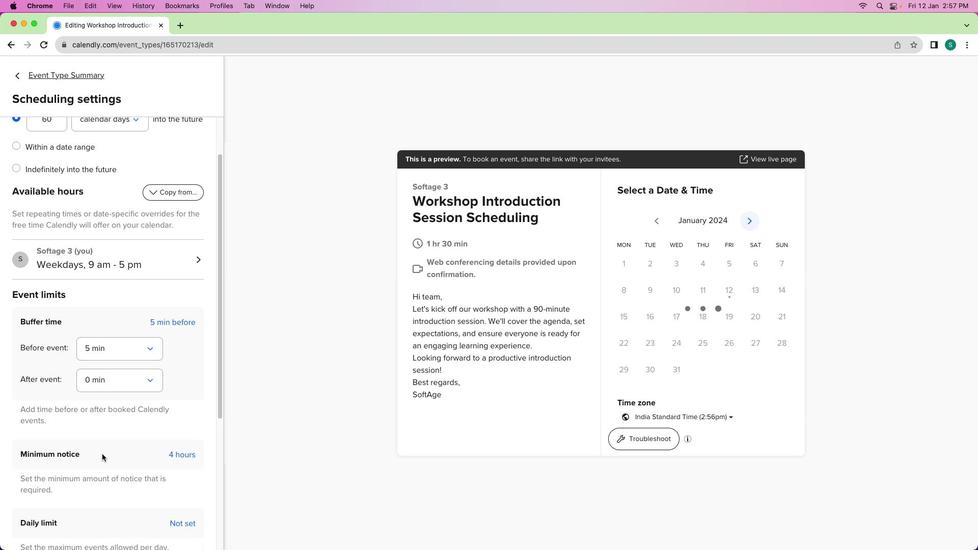 
Action: Mouse scrolled (102, 454) with delta (0, -1)
Screenshot: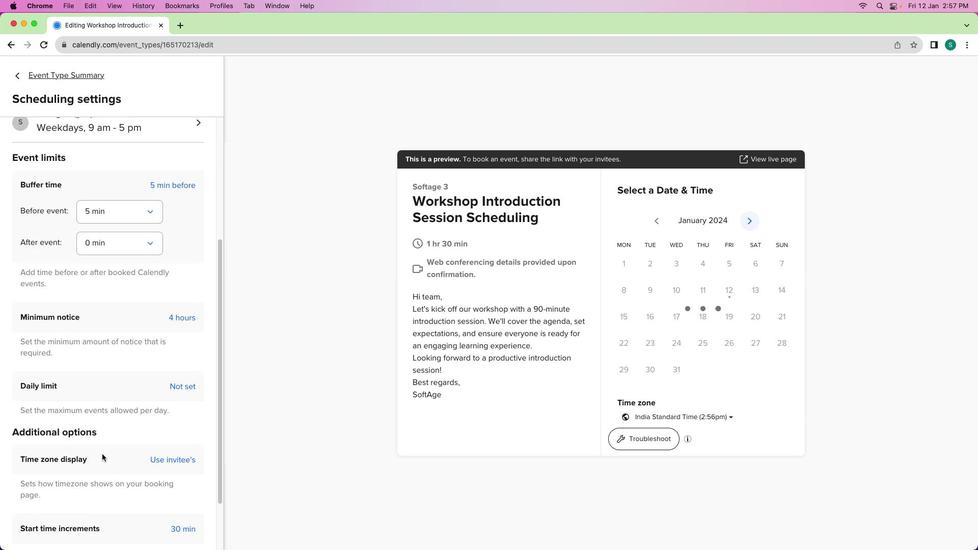 
Action: Mouse moved to (177, 362)
Screenshot: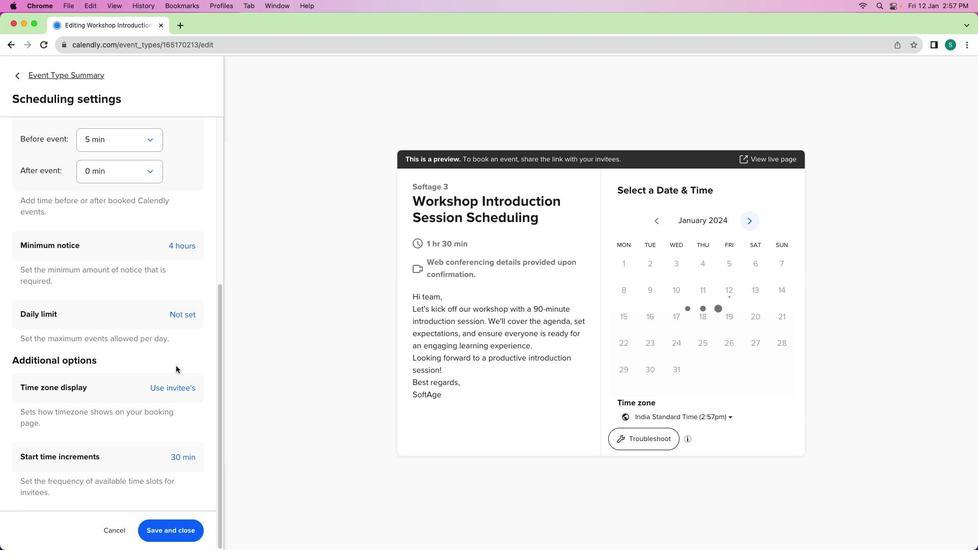 
Action: Mouse scrolled (177, 362) with delta (0, 0)
Screenshot: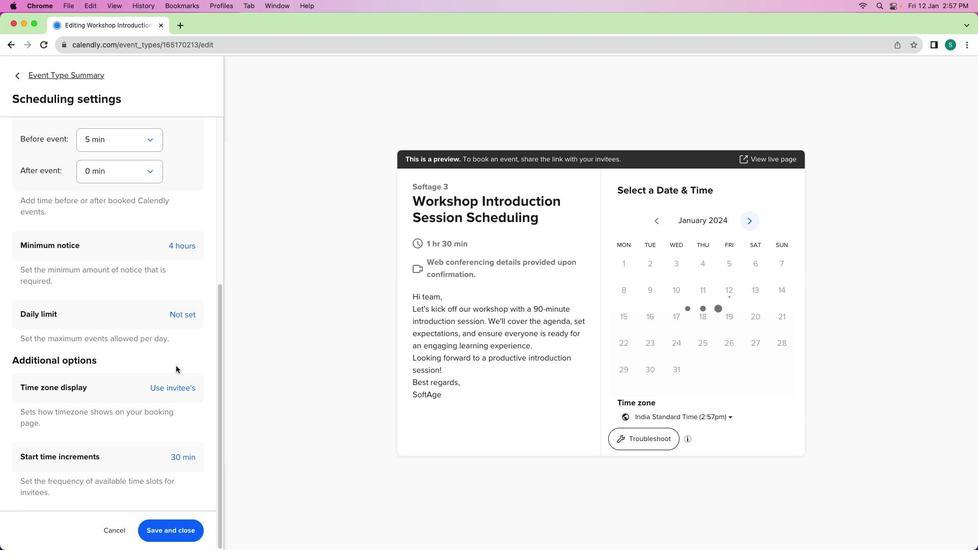 
Action: Mouse moved to (176, 365)
Screenshot: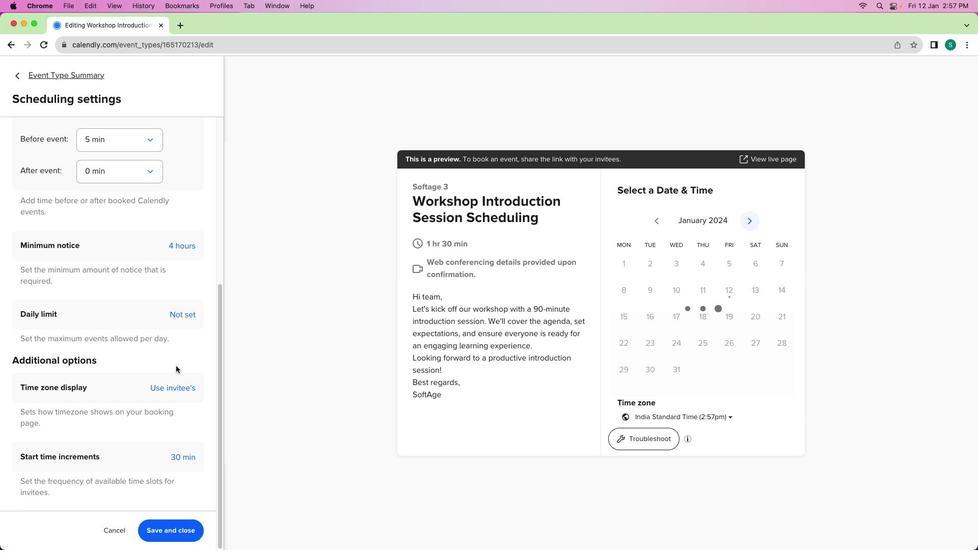 
Action: Mouse scrolled (176, 365) with delta (0, 0)
Screenshot: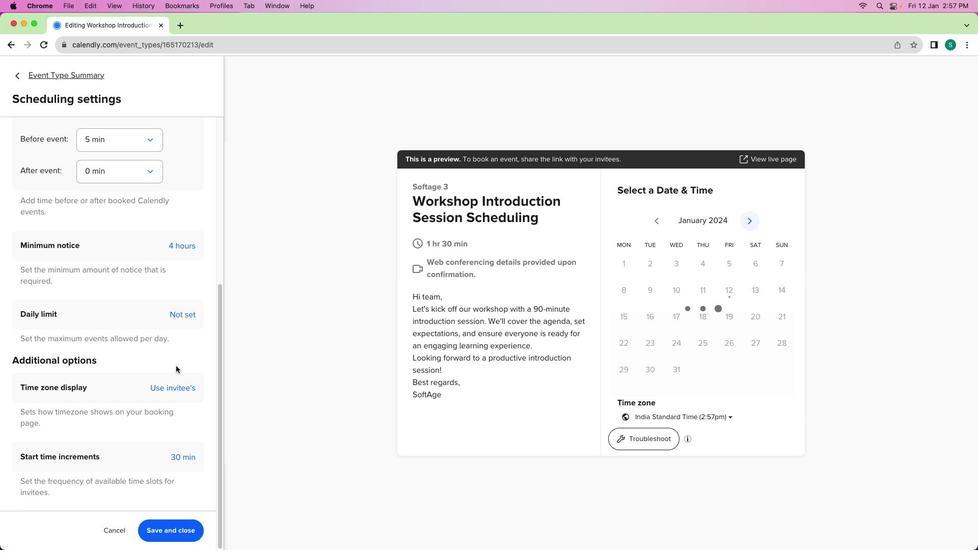 
Action: Mouse moved to (176, 366)
Screenshot: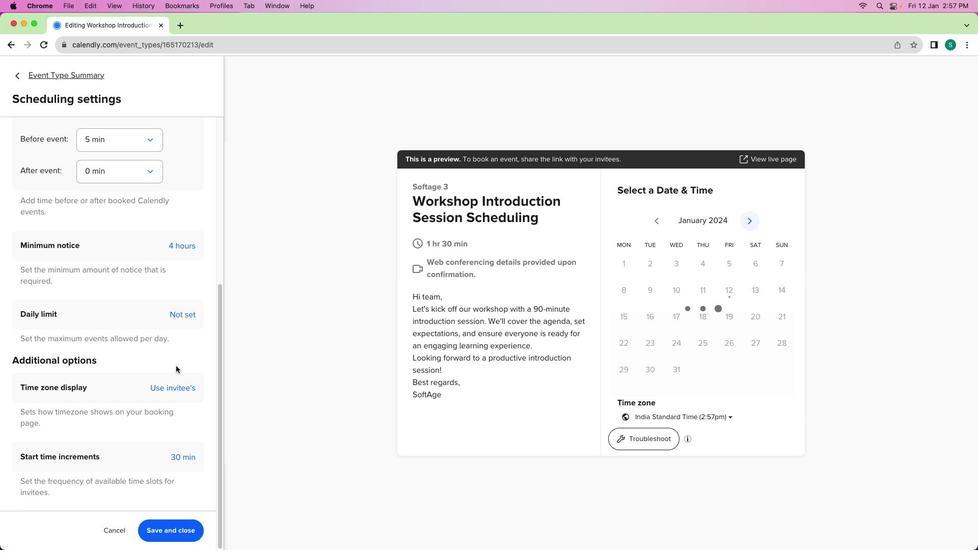 
Action: Mouse scrolled (176, 366) with delta (0, 0)
Screenshot: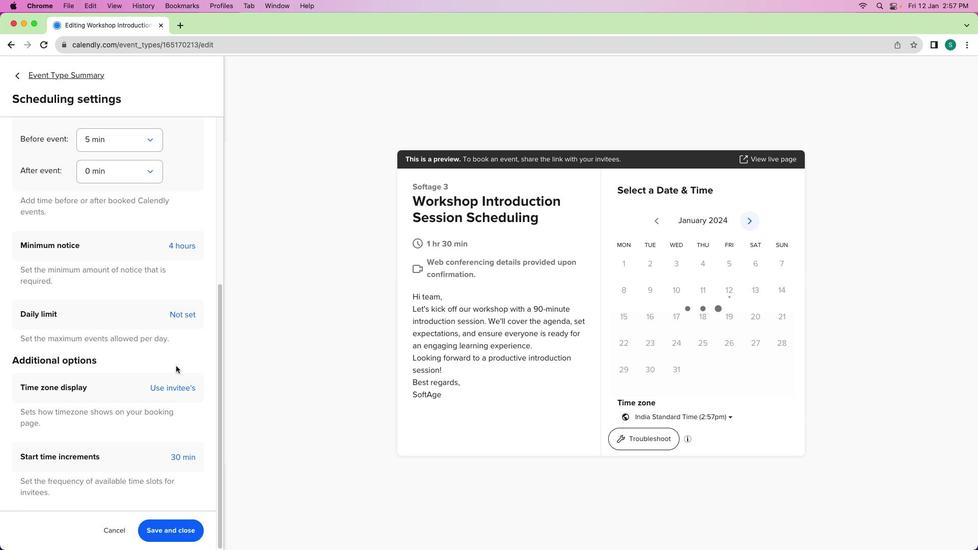 
Action: Mouse moved to (192, 523)
Screenshot: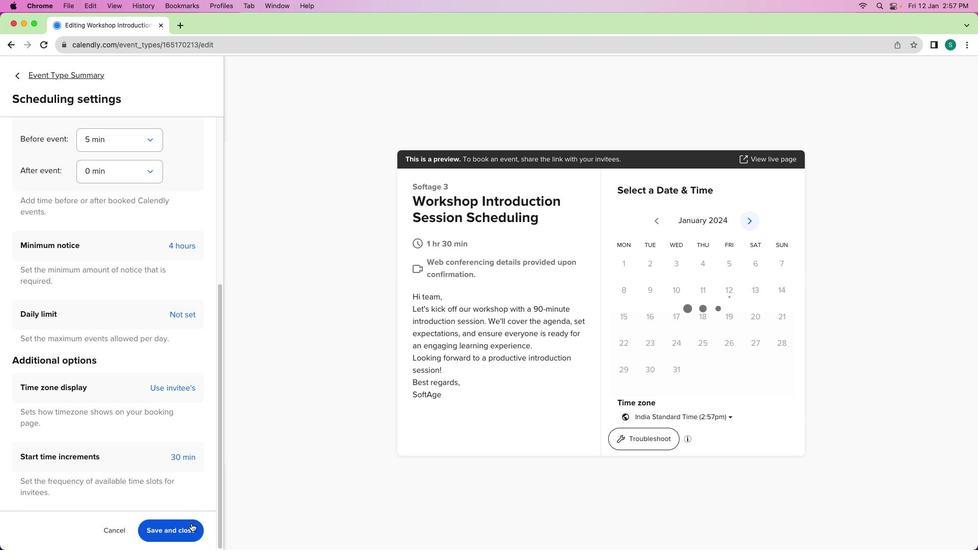 
Action: Mouse pressed left at (192, 523)
Screenshot: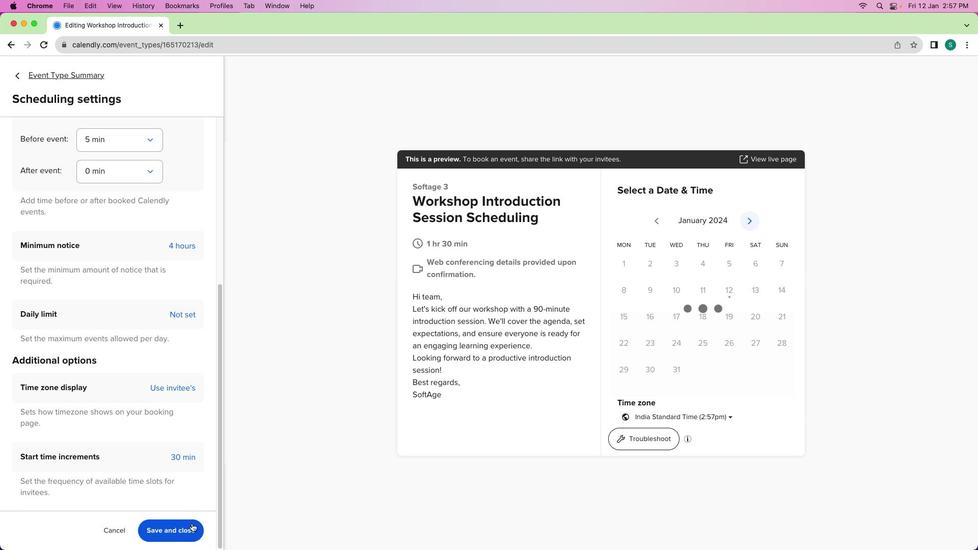 
Action: Mouse moved to (42, 72)
Screenshot: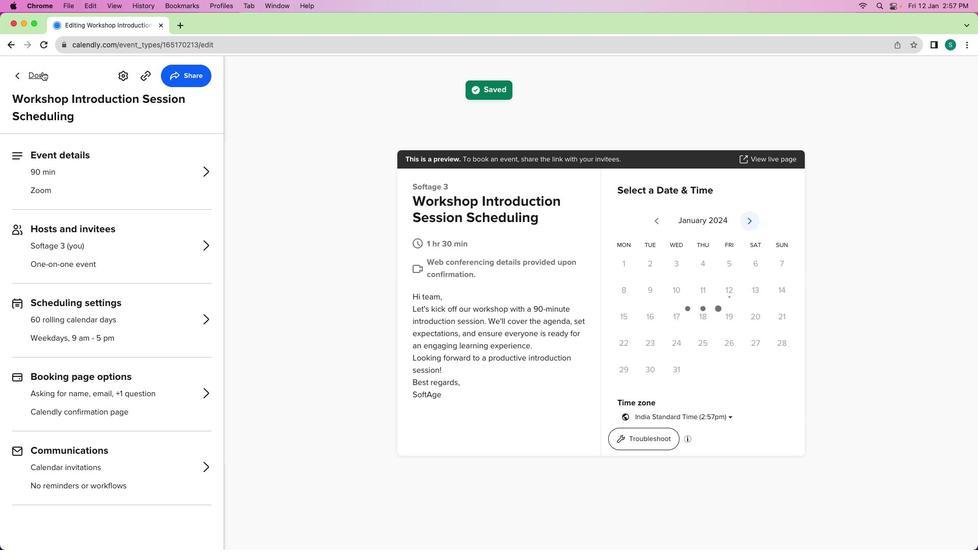 
Action: Mouse pressed left at (42, 72)
Screenshot: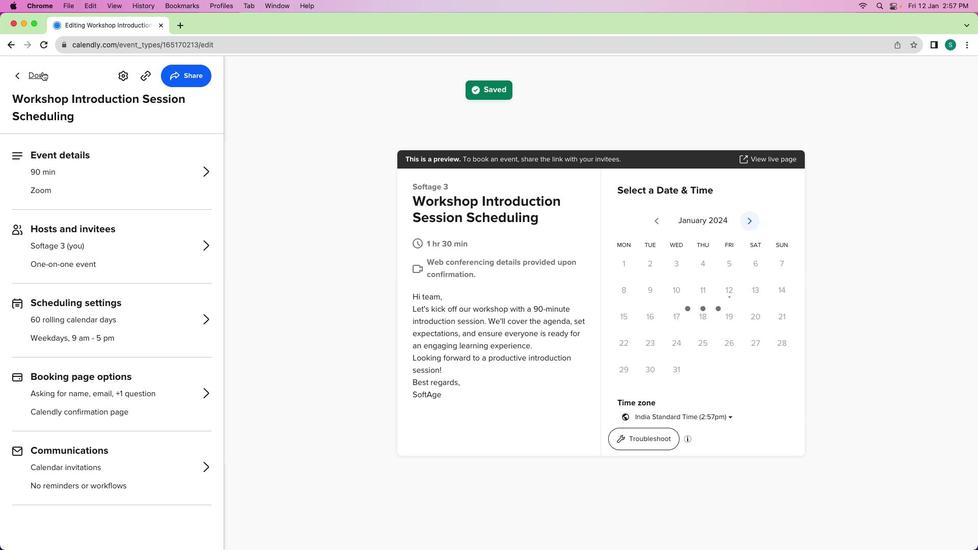 
Action: Mouse moved to (356, 331)
Screenshot: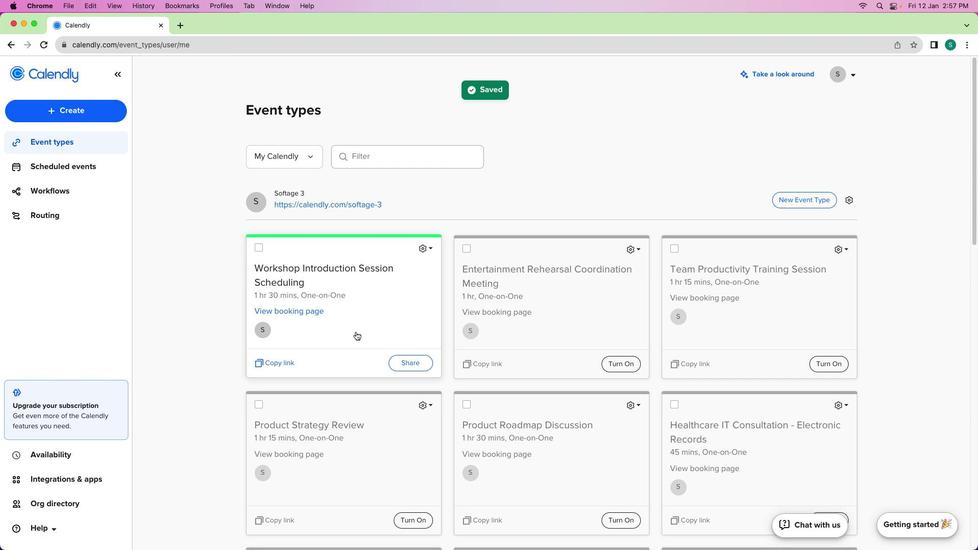 
